 Task: Create a repository and explore your repository's code contributors.
Action: Mouse moved to (1375, 94)
Screenshot: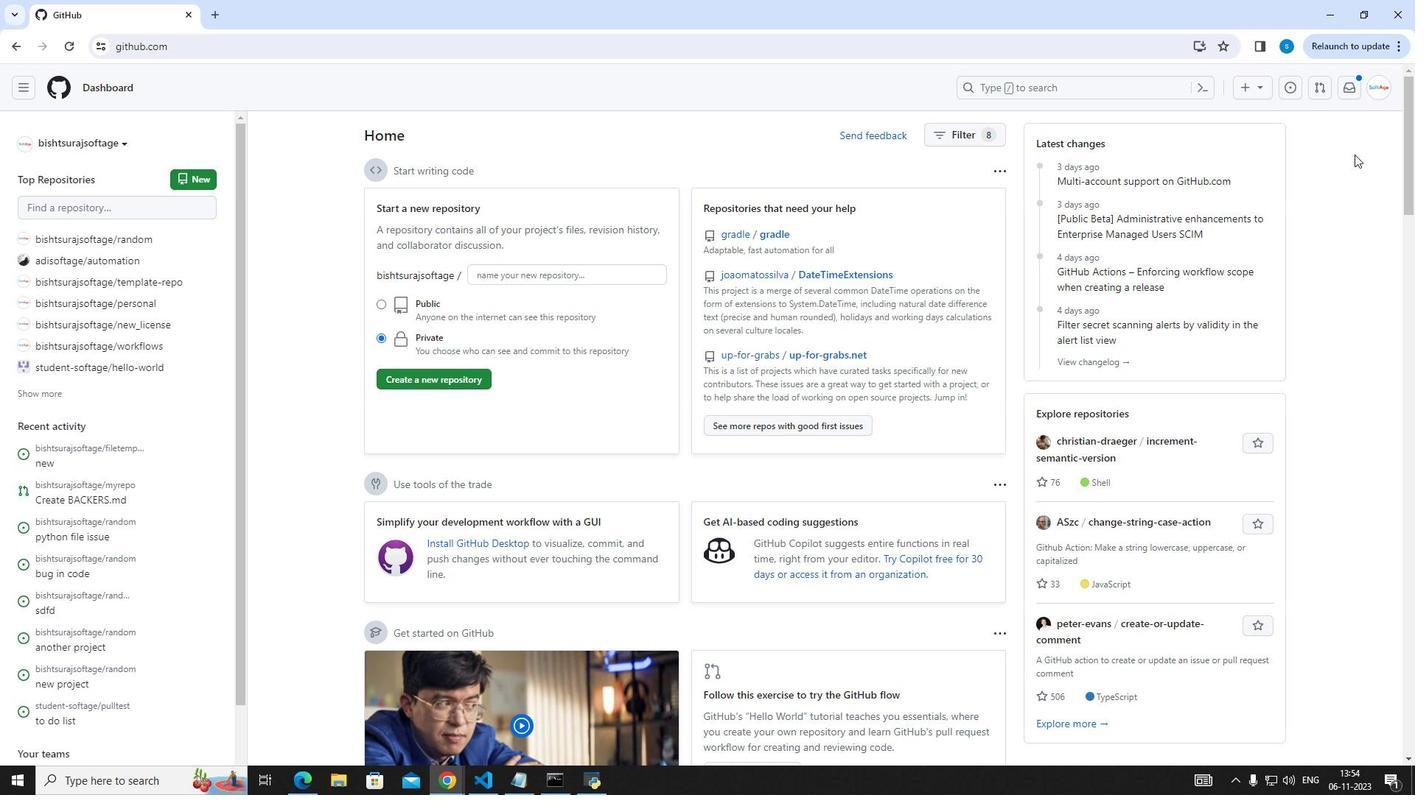 
Action: Mouse pressed left at (1375, 94)
Screenshot: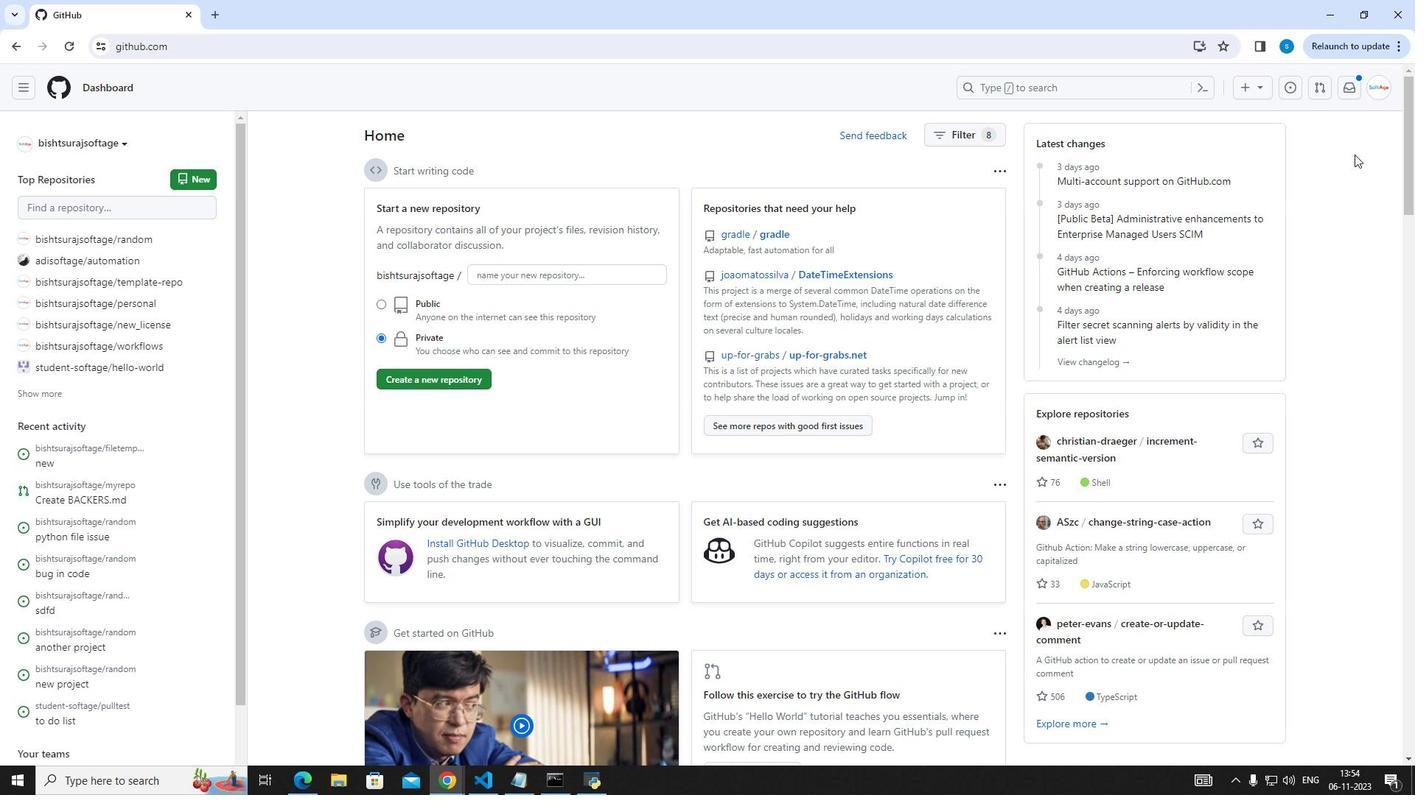 
Action: Mouse moved to (1286, 214)
Screenshot: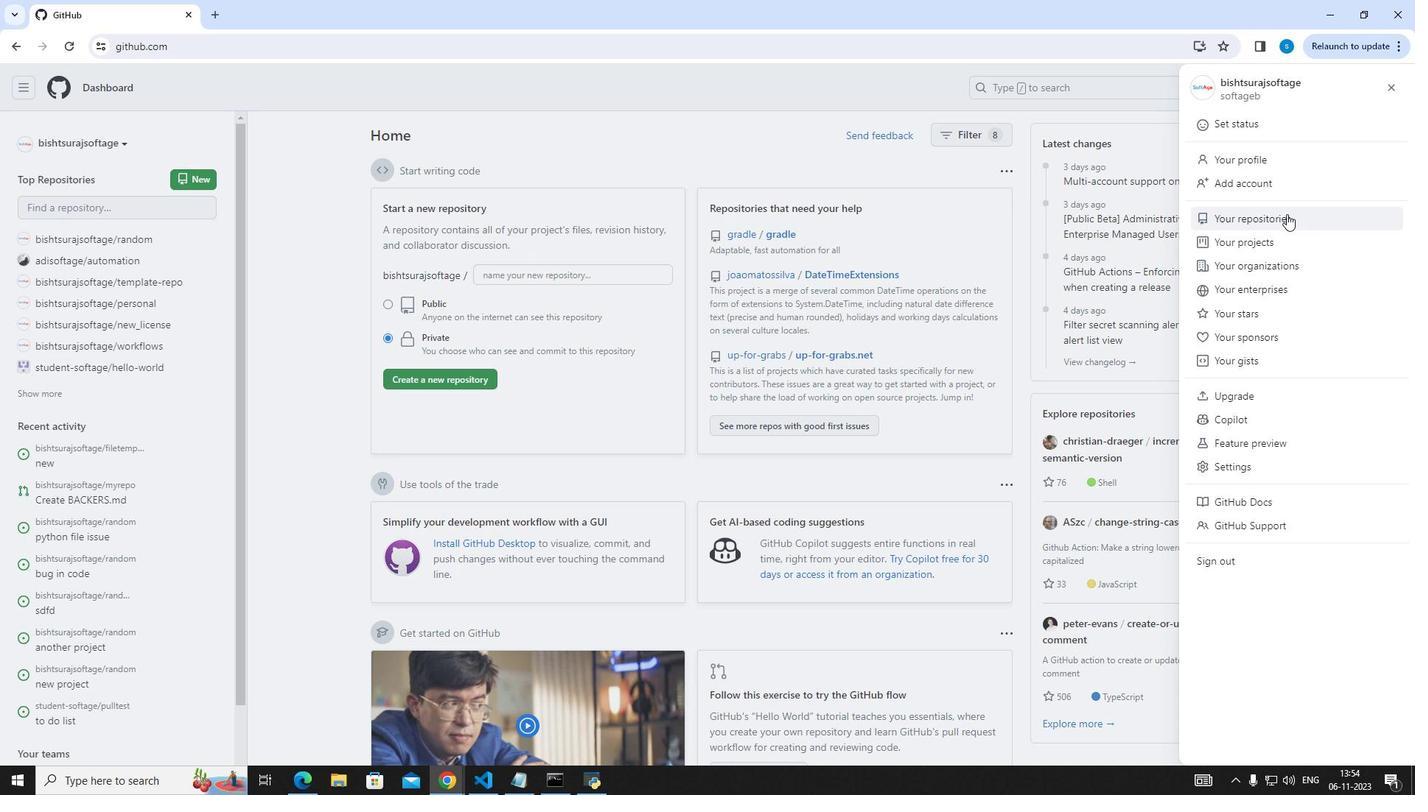 
Action: Mouse pressed left at (1286, 214)
Screenshot: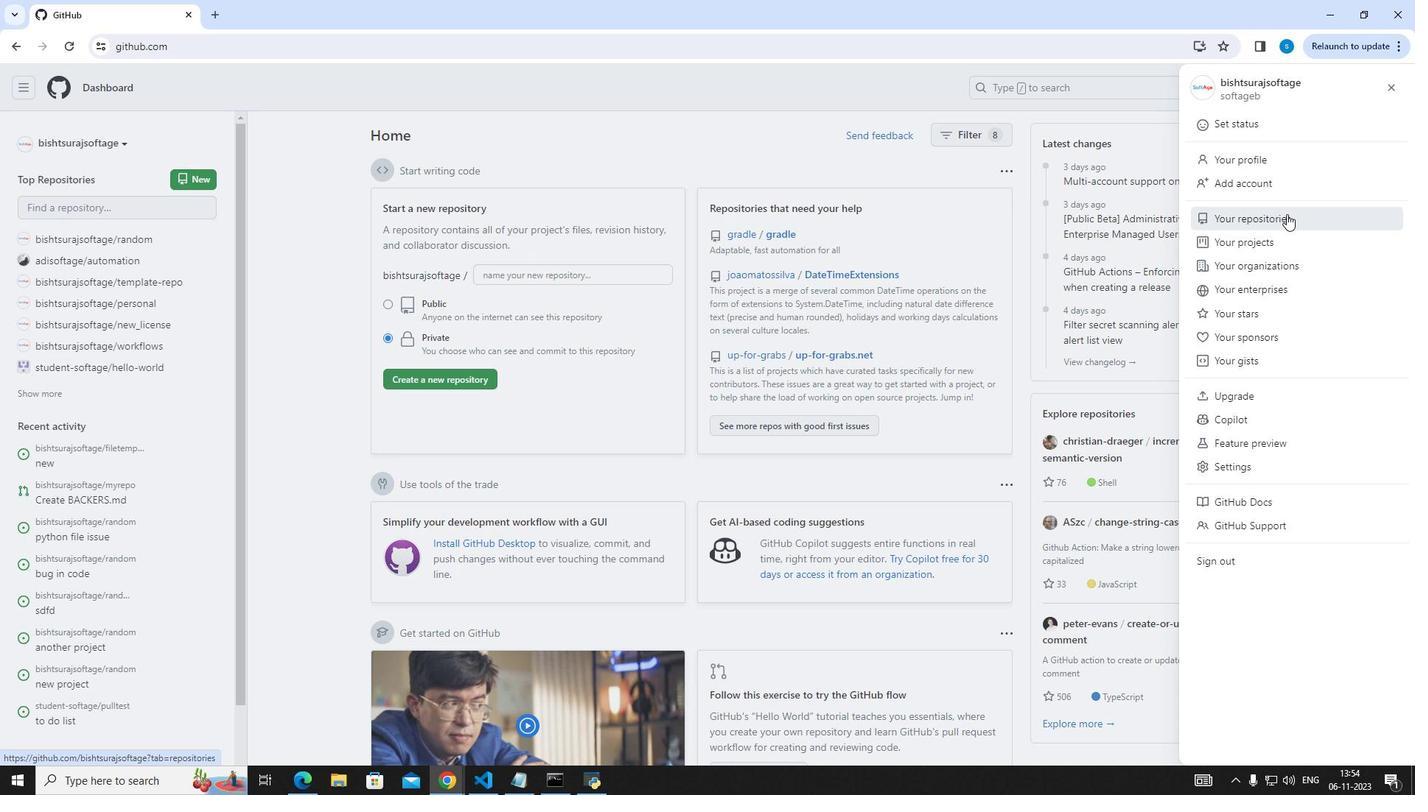 
Action: Mouse moved to (1121, 171)
Screenshot: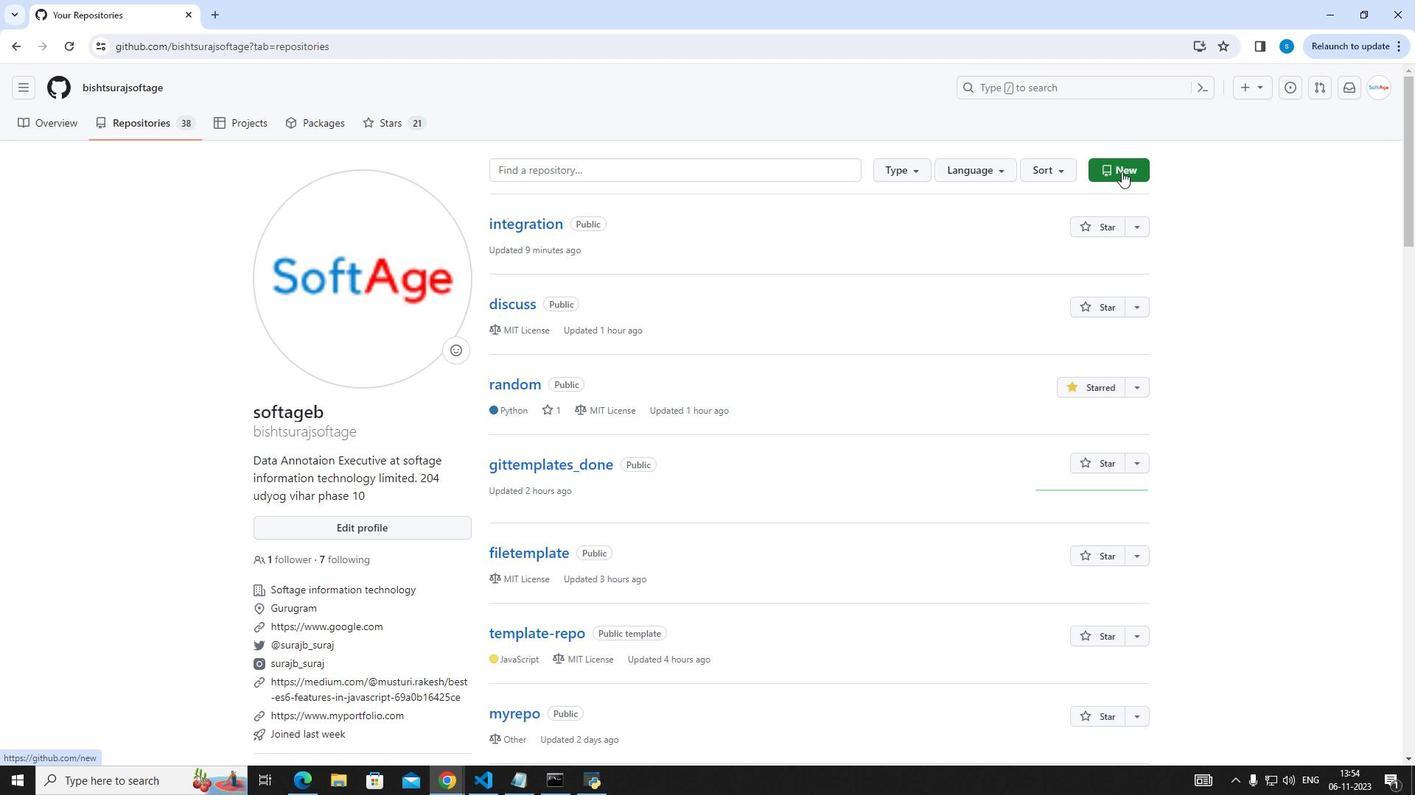 
Action: Mouse pressed left at (1121, 171)
Screenshot: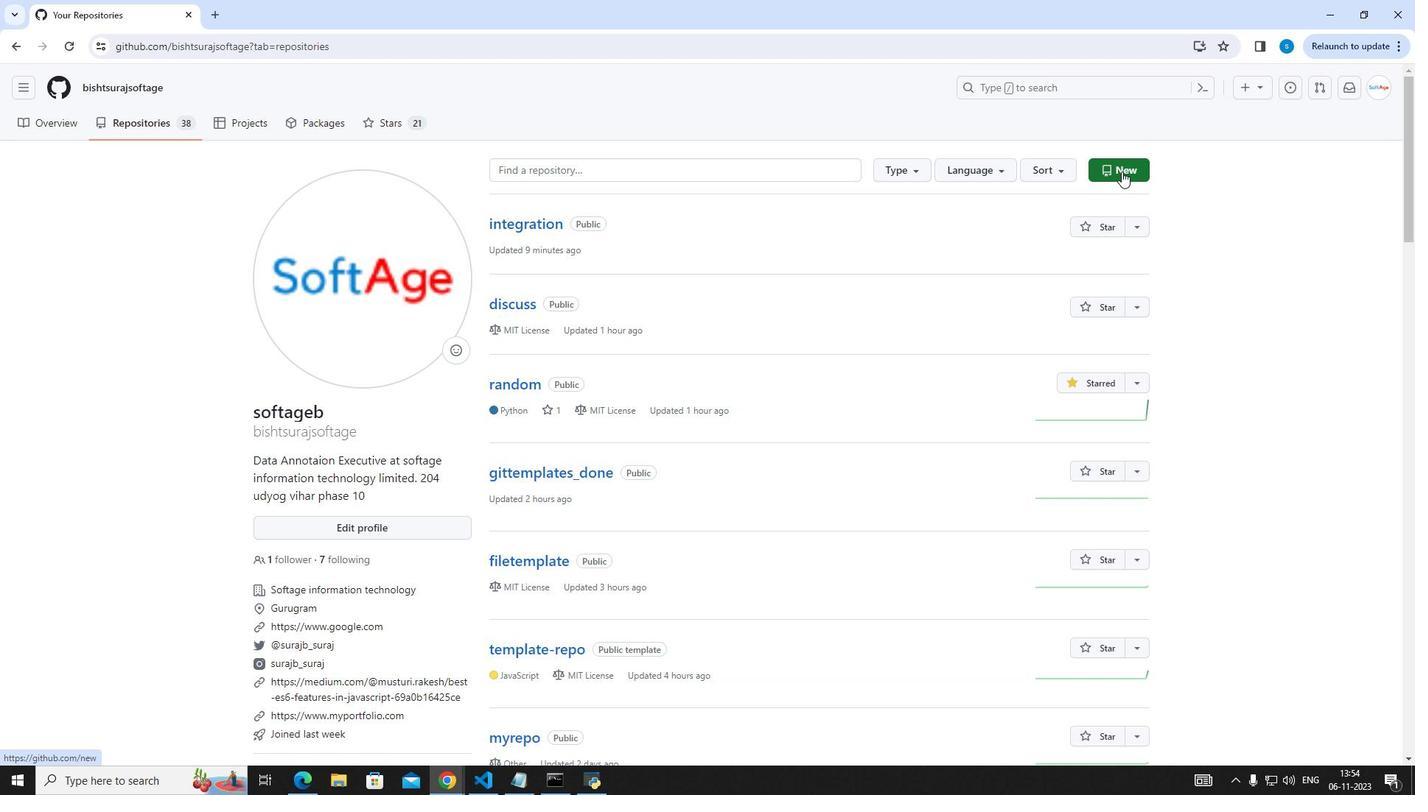 
Action: Mouse moved to (515, 367)
Screenshot: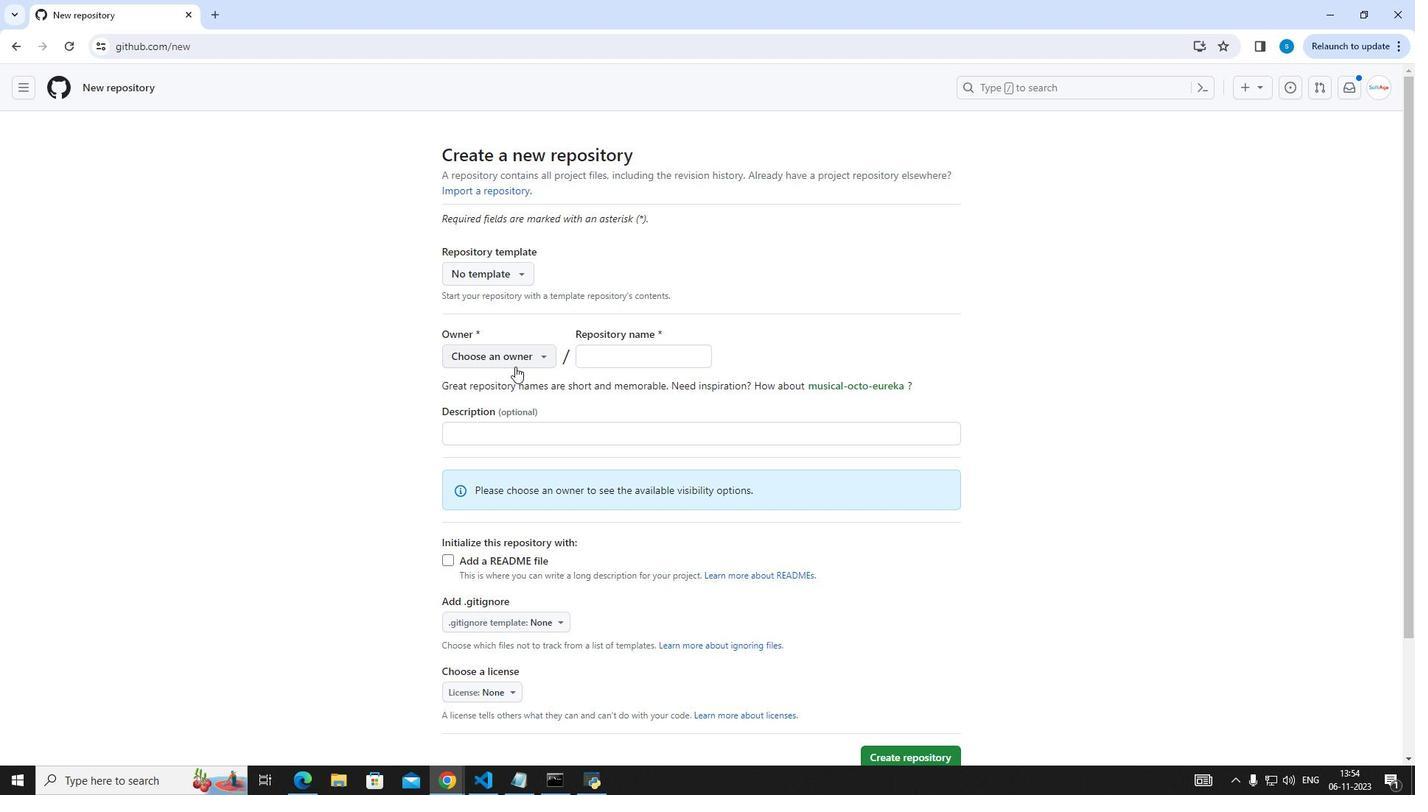 
Action: Mouse pressed left at (515, 367)
Screenshot: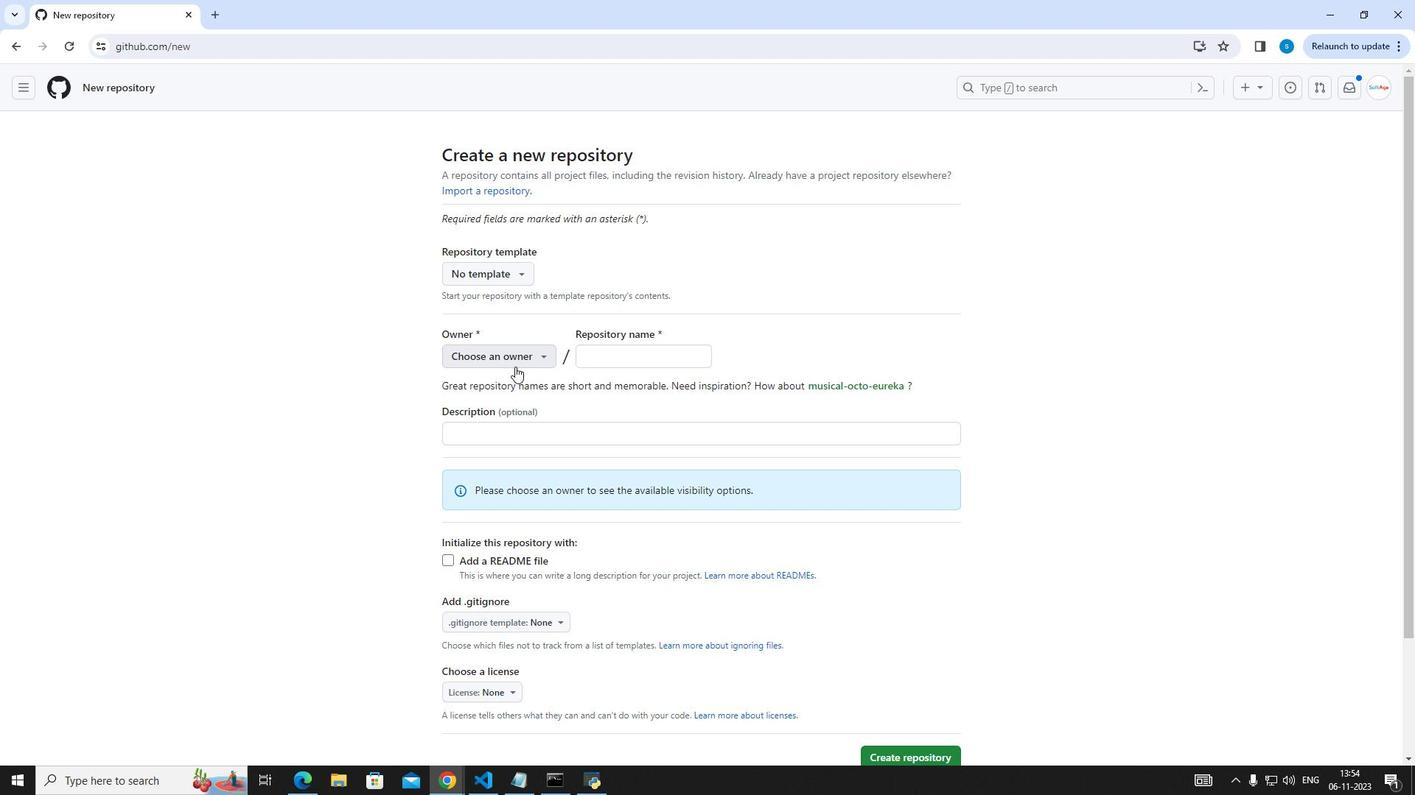 
Action: Mouse moved to (512, 418)
Screenshot: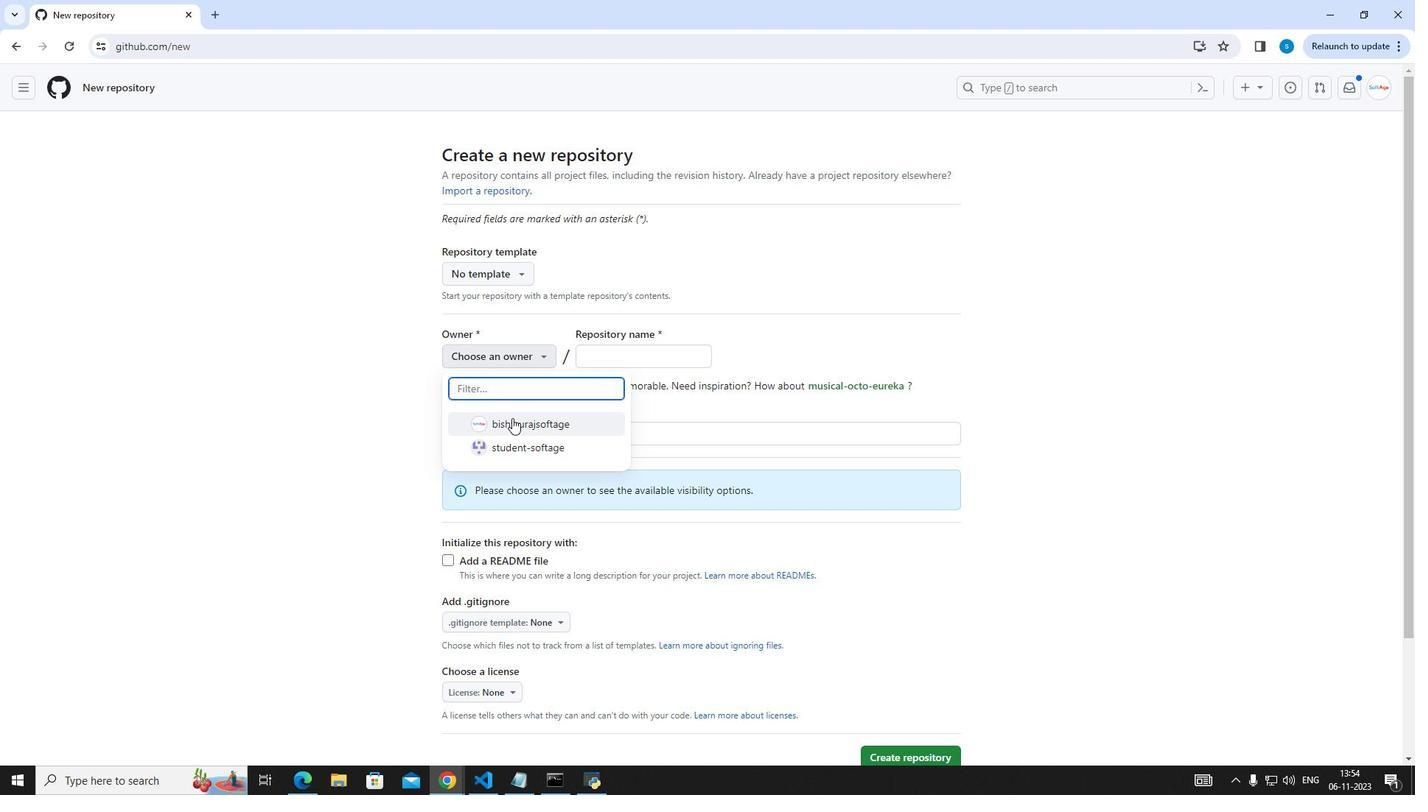 
Action: Mouse pressed left at (512, 418)
Screenshot: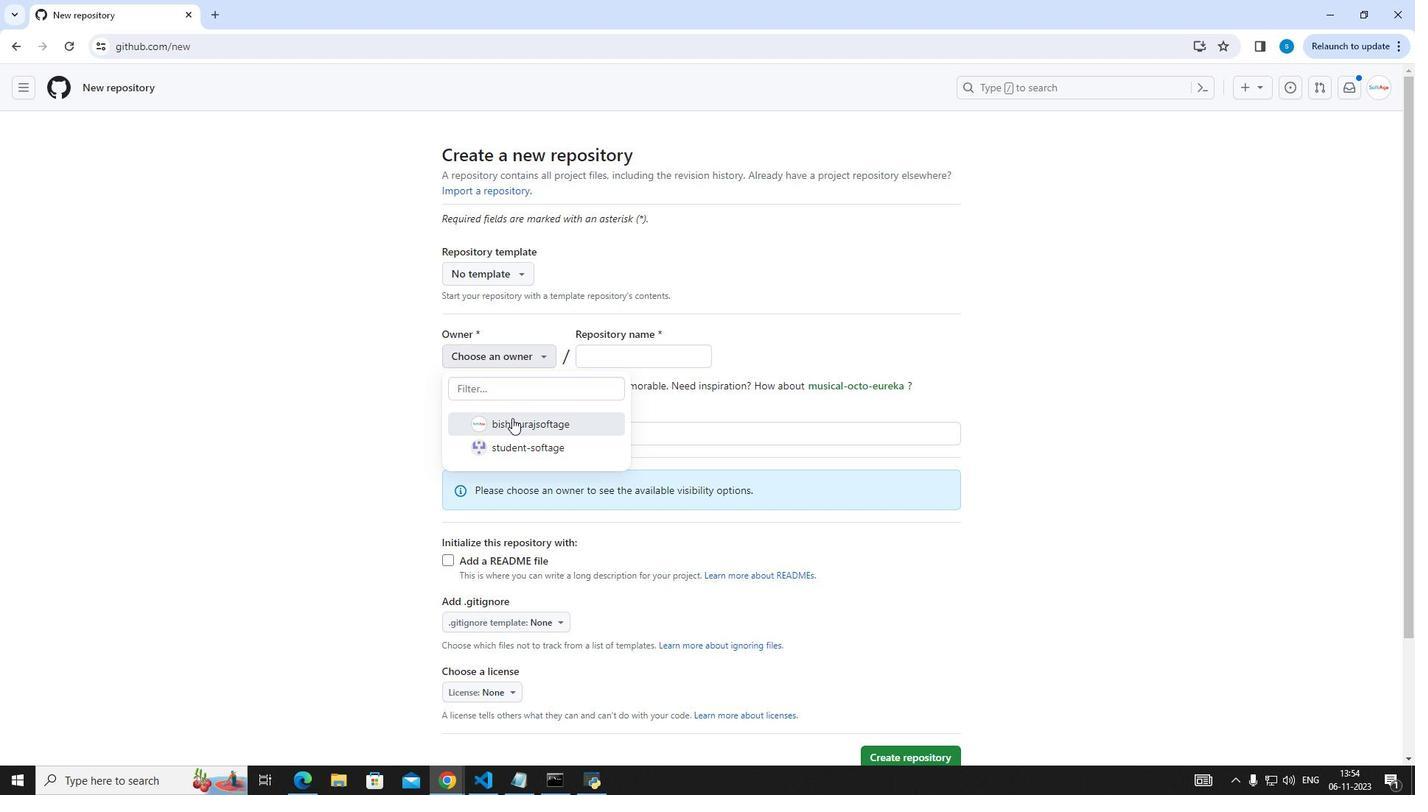 
Action: Mouse moved to (624, 364)
Screenshot: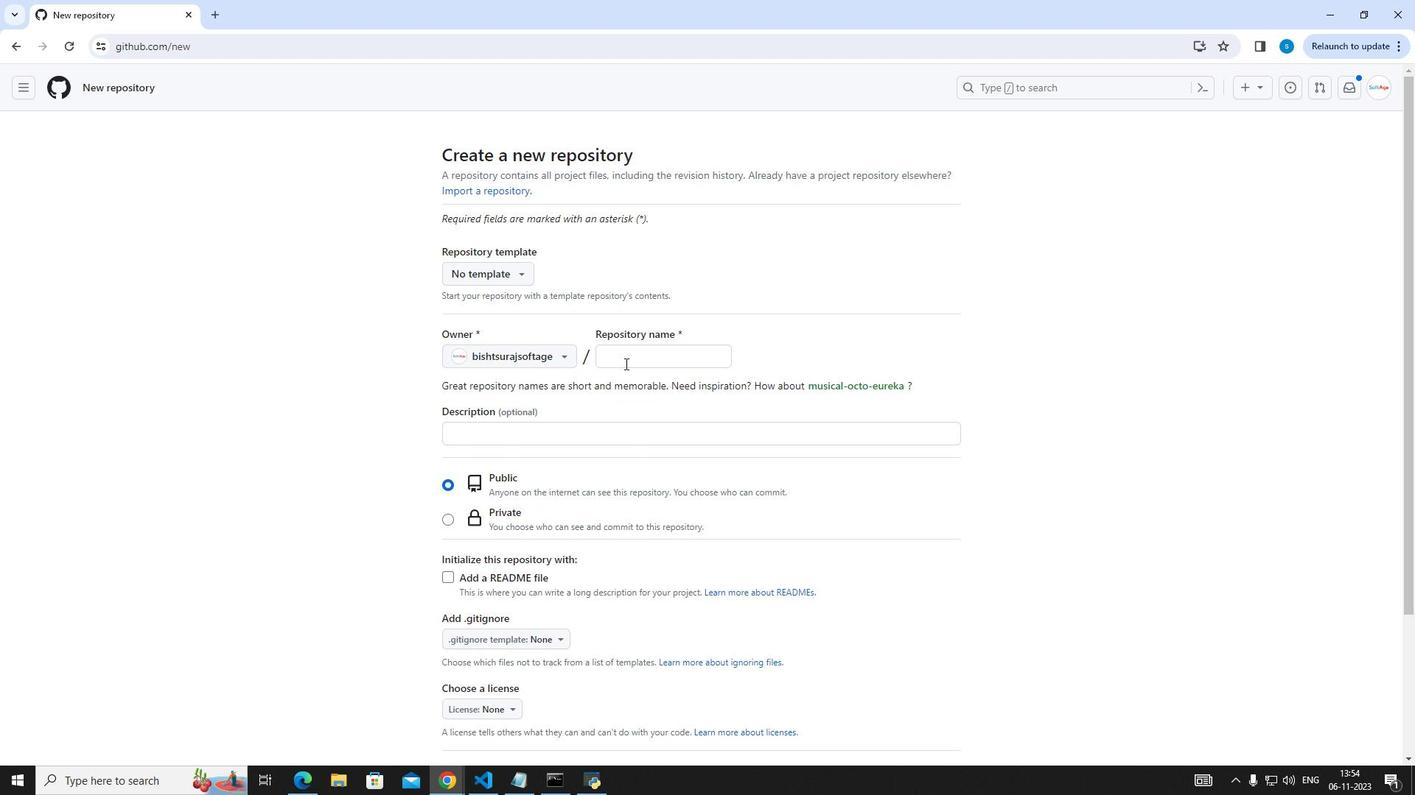 
Action: Mouse pressed left at (624, 364)
Screenshot: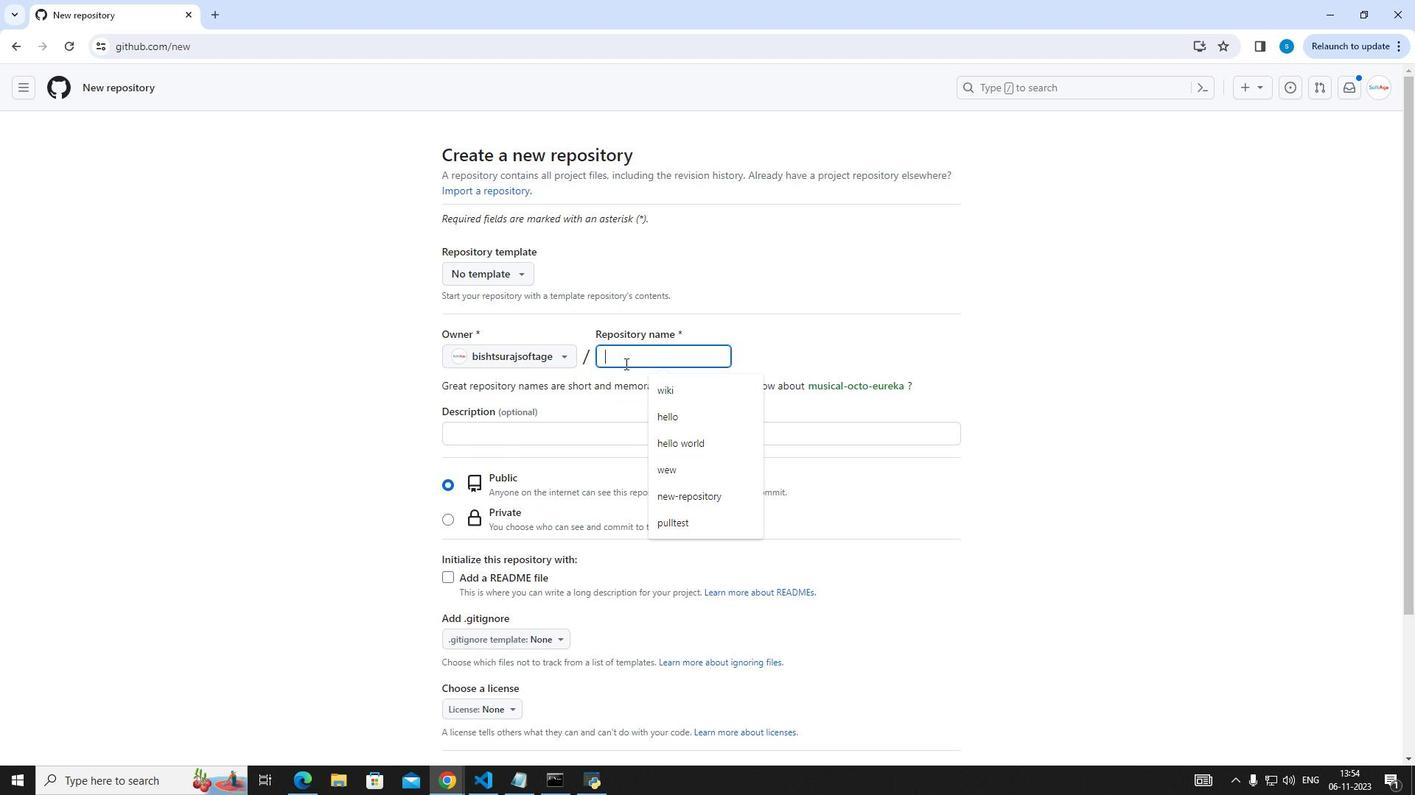 
Action: Key pressed check
Screenshot: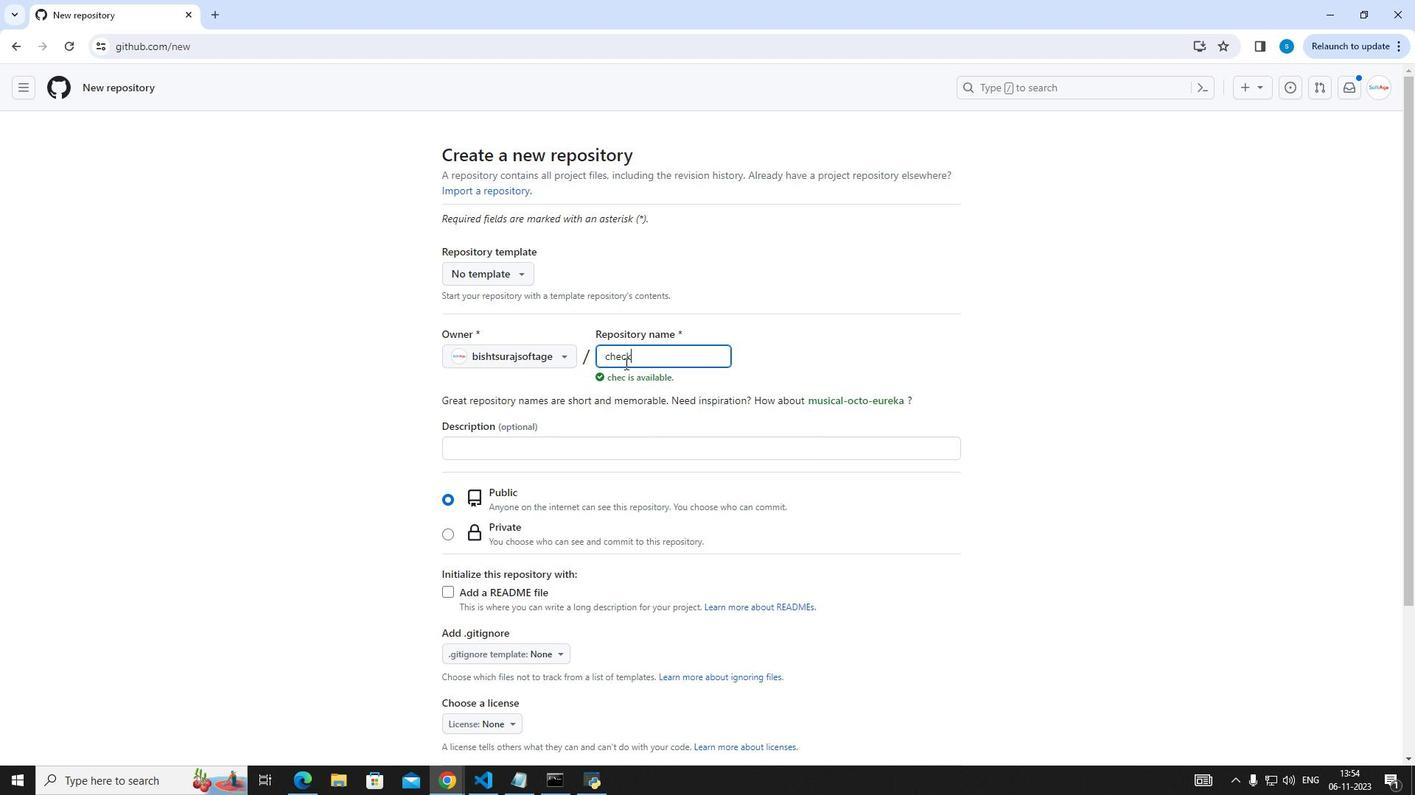 
Action: Mouse moved to (534, 637)
Screenshot: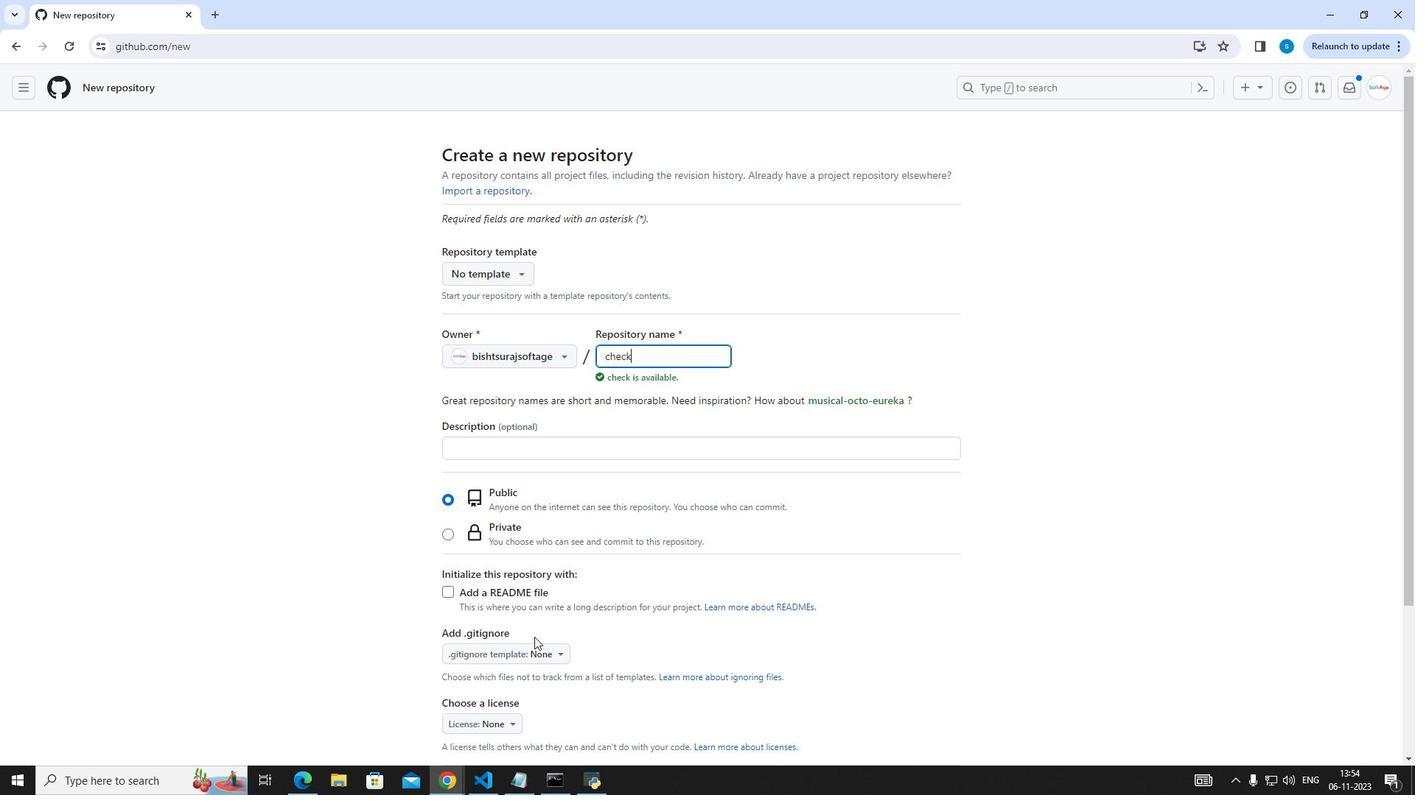 
Action: Mouse scrolled (534, 636) with delta (0, 0)
Screenshot: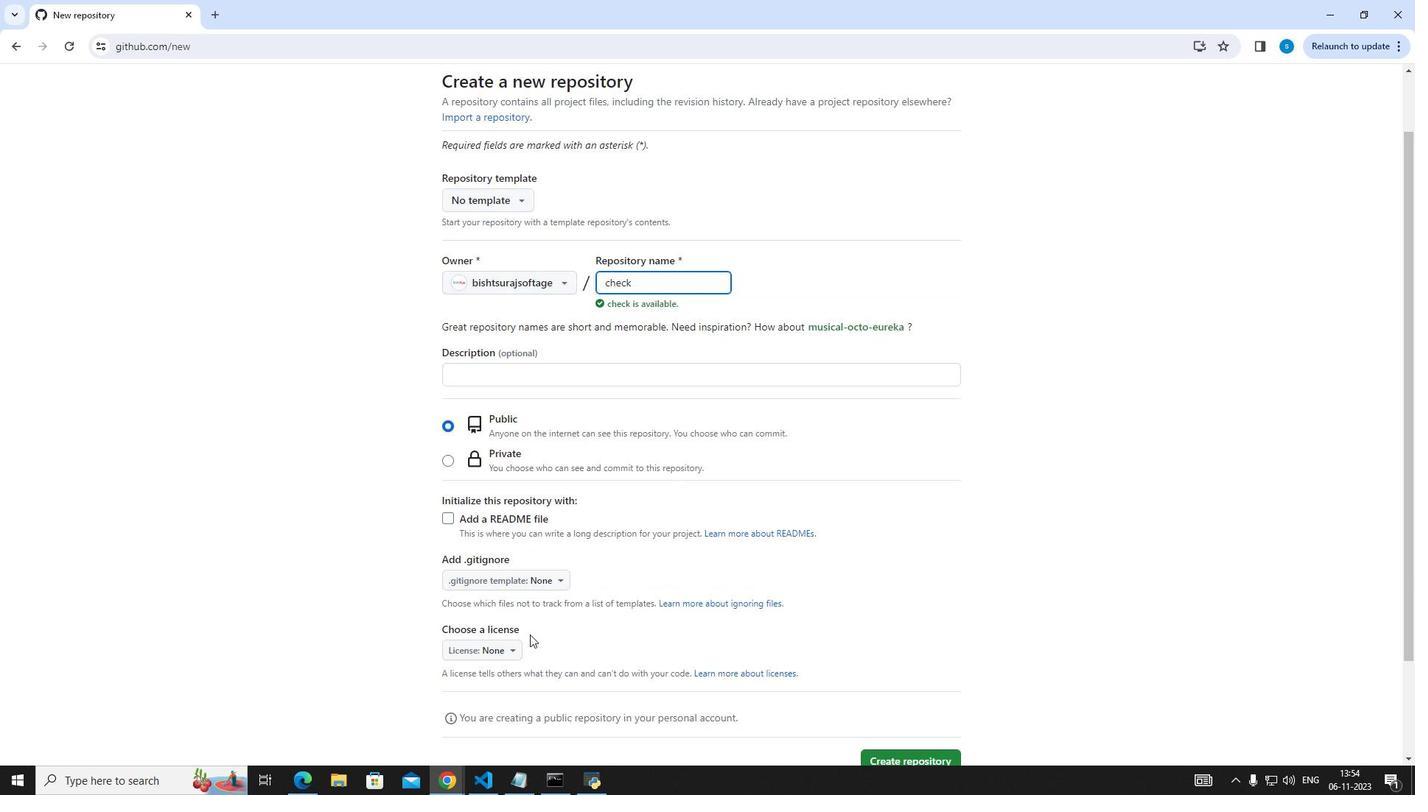 
Action: Mouse scrolled (534, 636) with delta (0, 0)
Screenshot: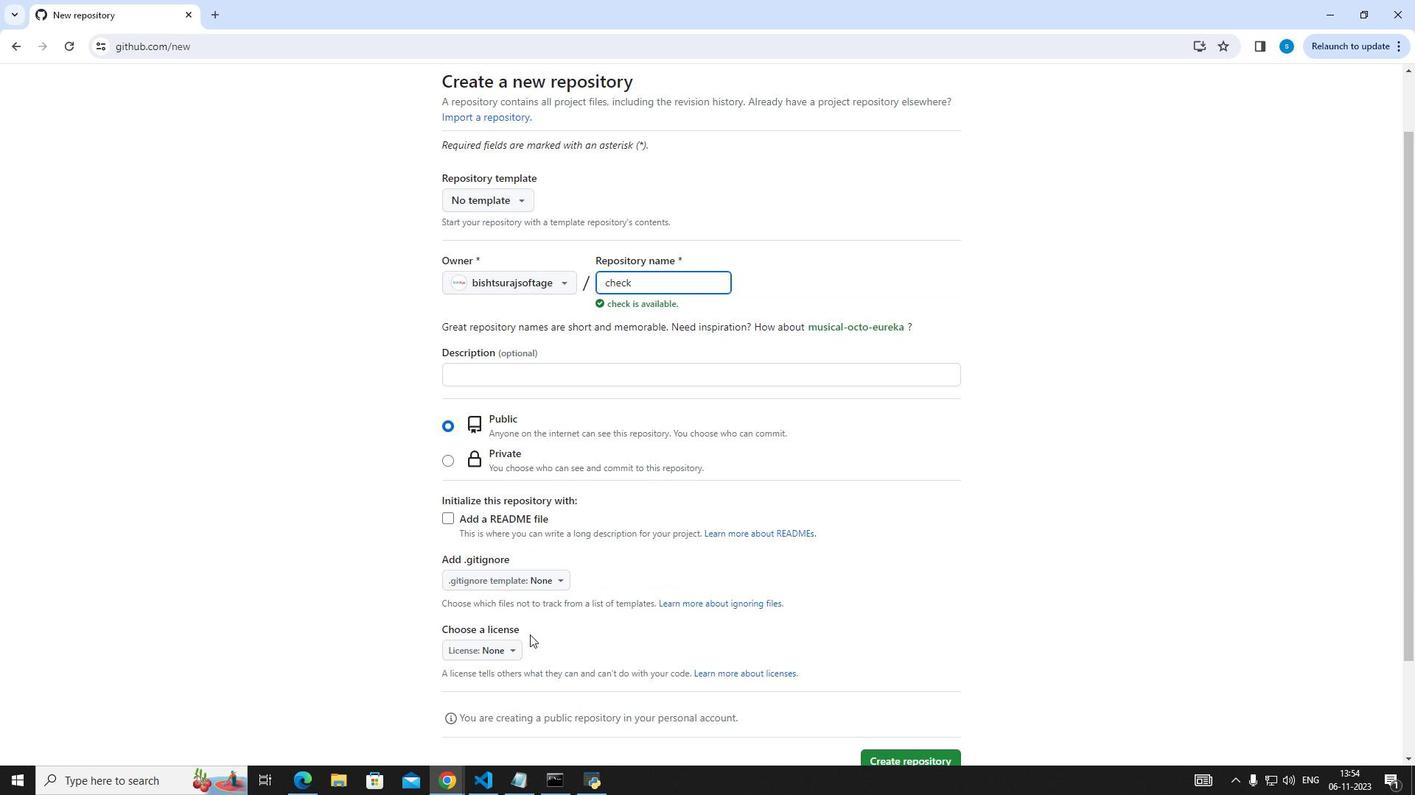 
Action: Mouse moved to (455, 439)
Screenshot: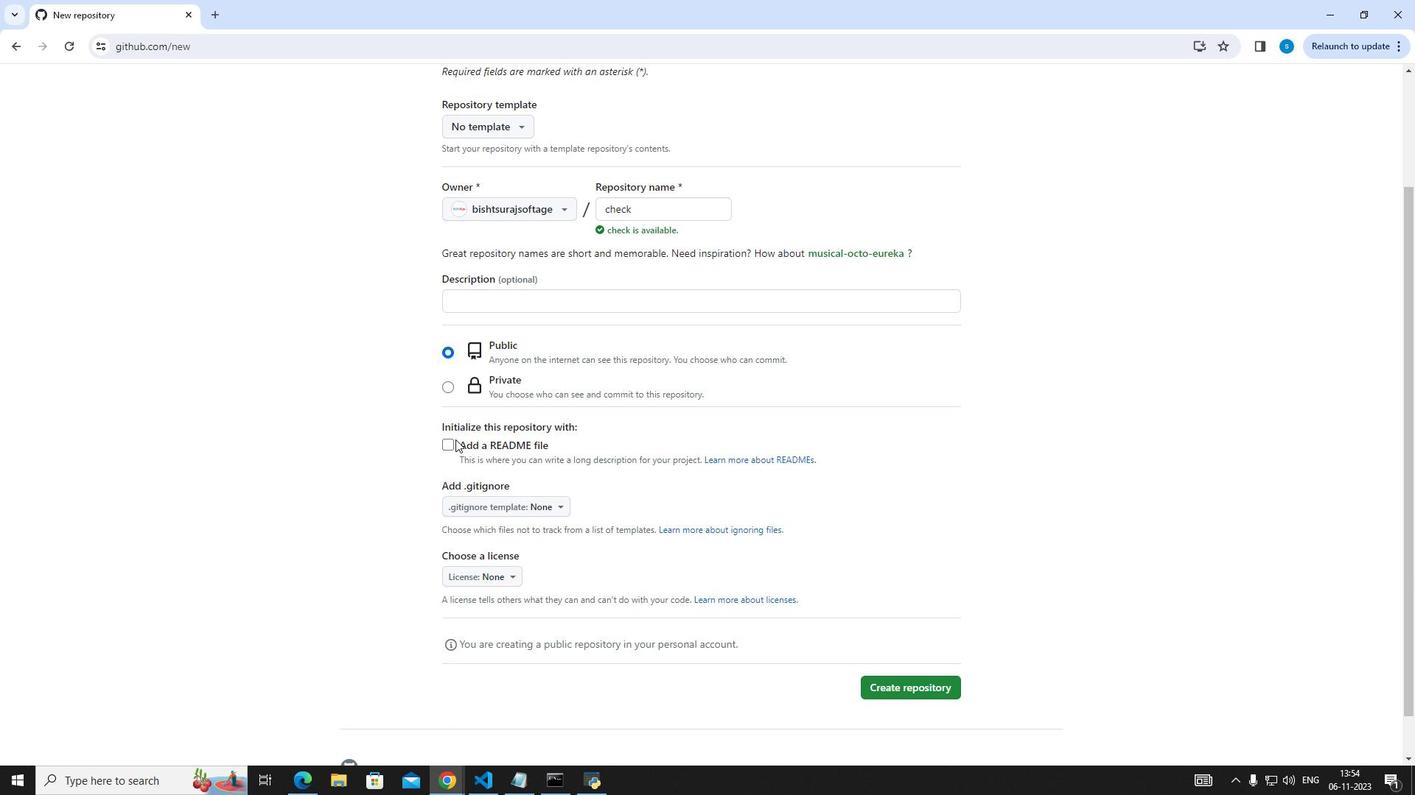 
Action: Mouse pressed left at (455, 439)
Screenshot: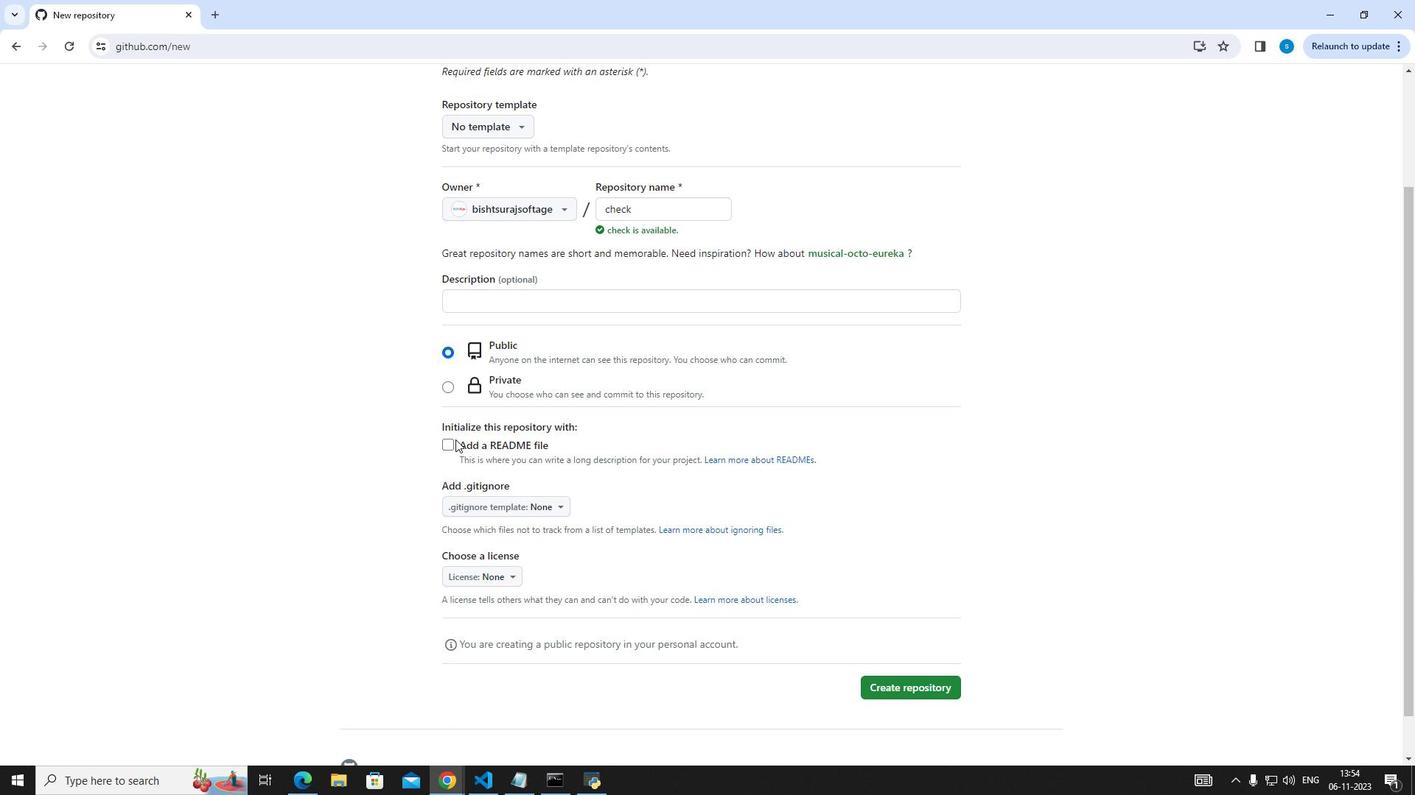 
Action: Mouse moved to (447, 446)
Screenshot: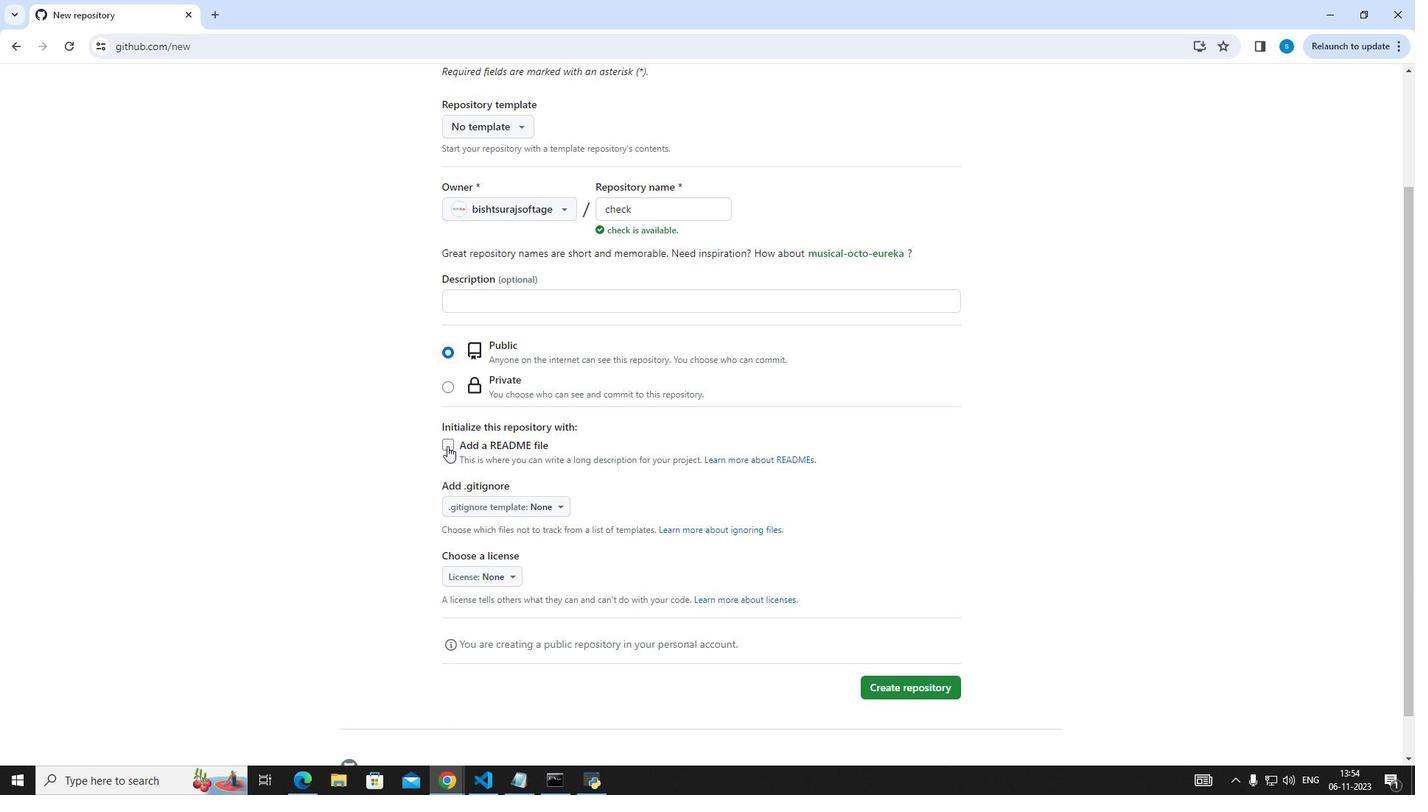 
Action: Mouse pressed left at (447, 446)
Screenshot: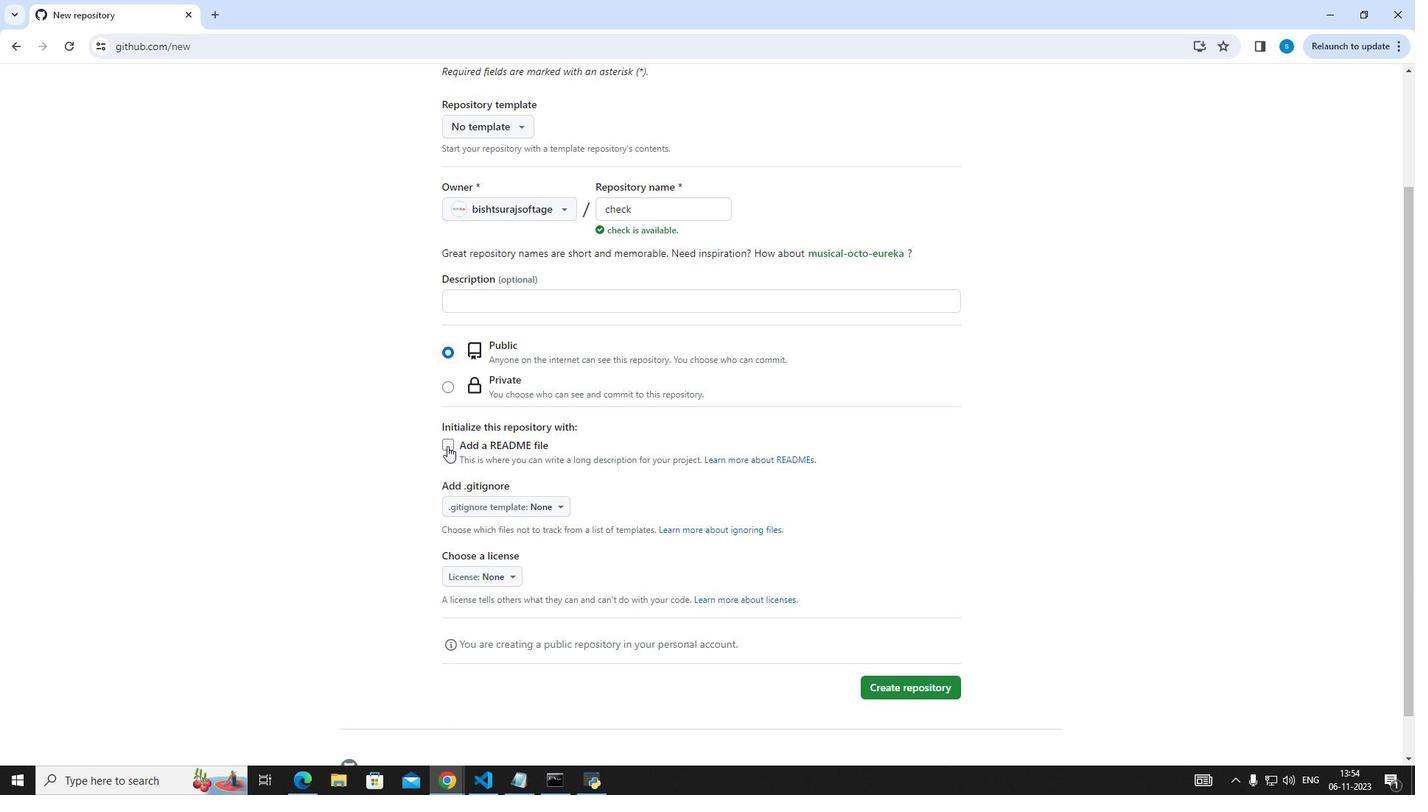 
Action: Mouse moved to (459, 565)
Screenshot: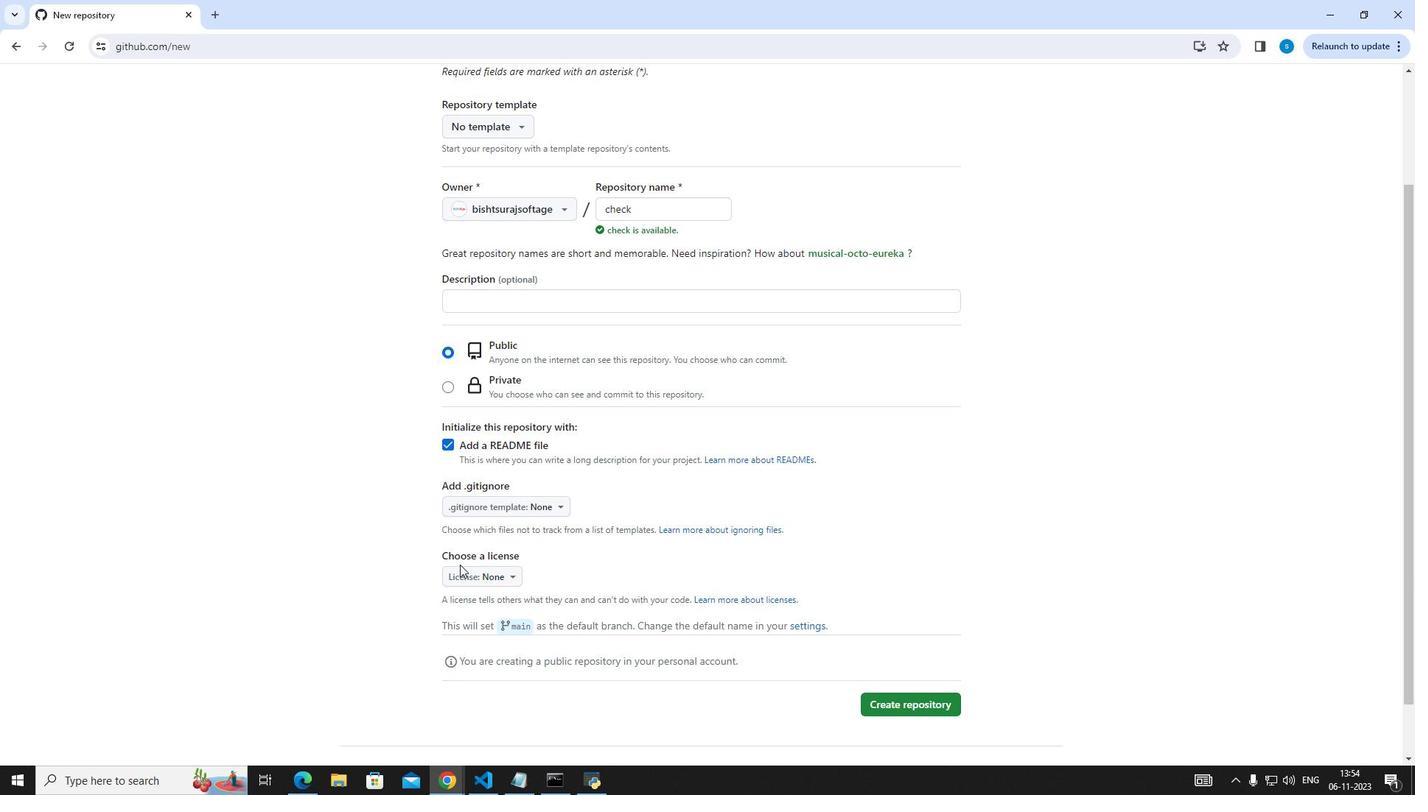 
Action: Mouse pressed left at (459, 565)
Screenshot: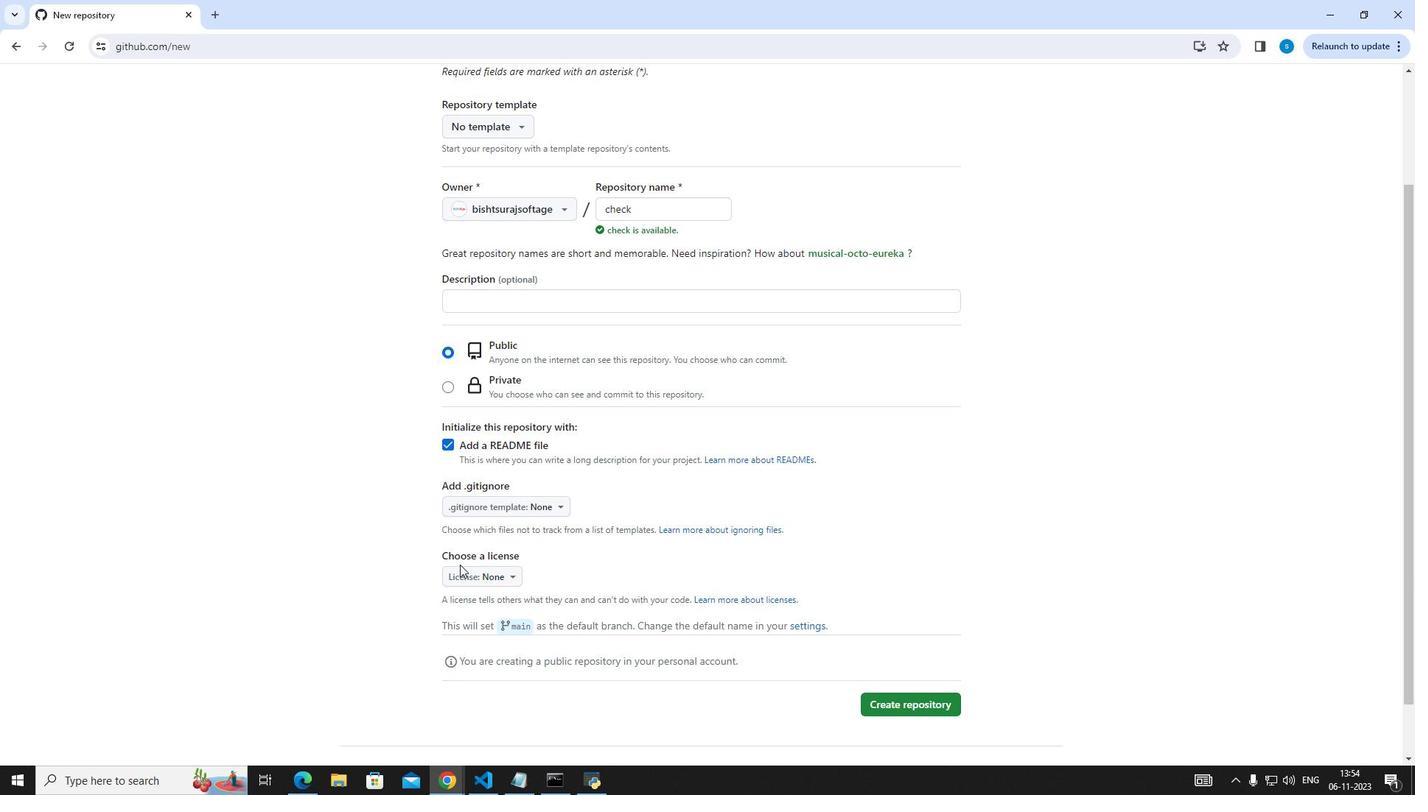
Action: Mouse moved to (463, 573)
Screenshot: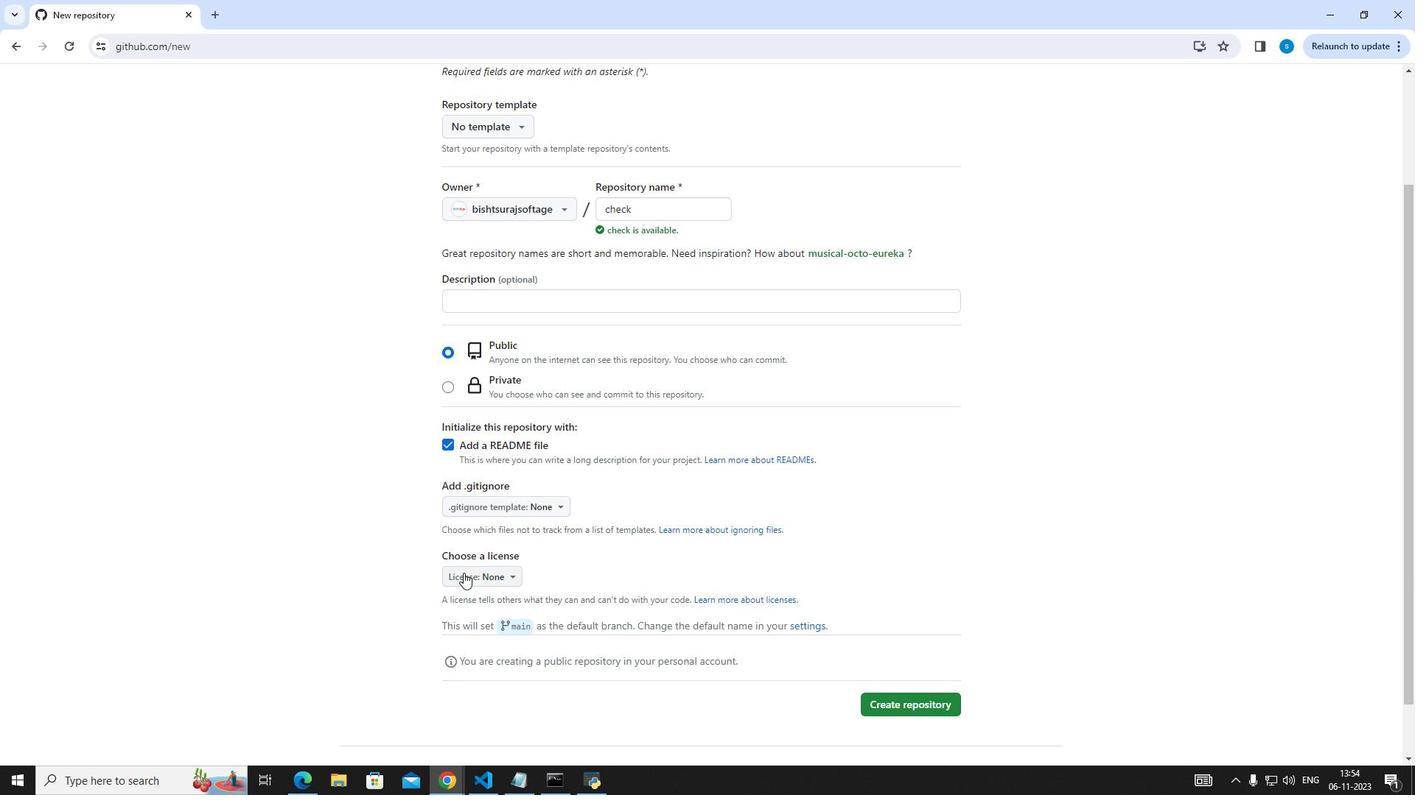 
Action: Mouse pressed left at (463, 573)
Screenshot: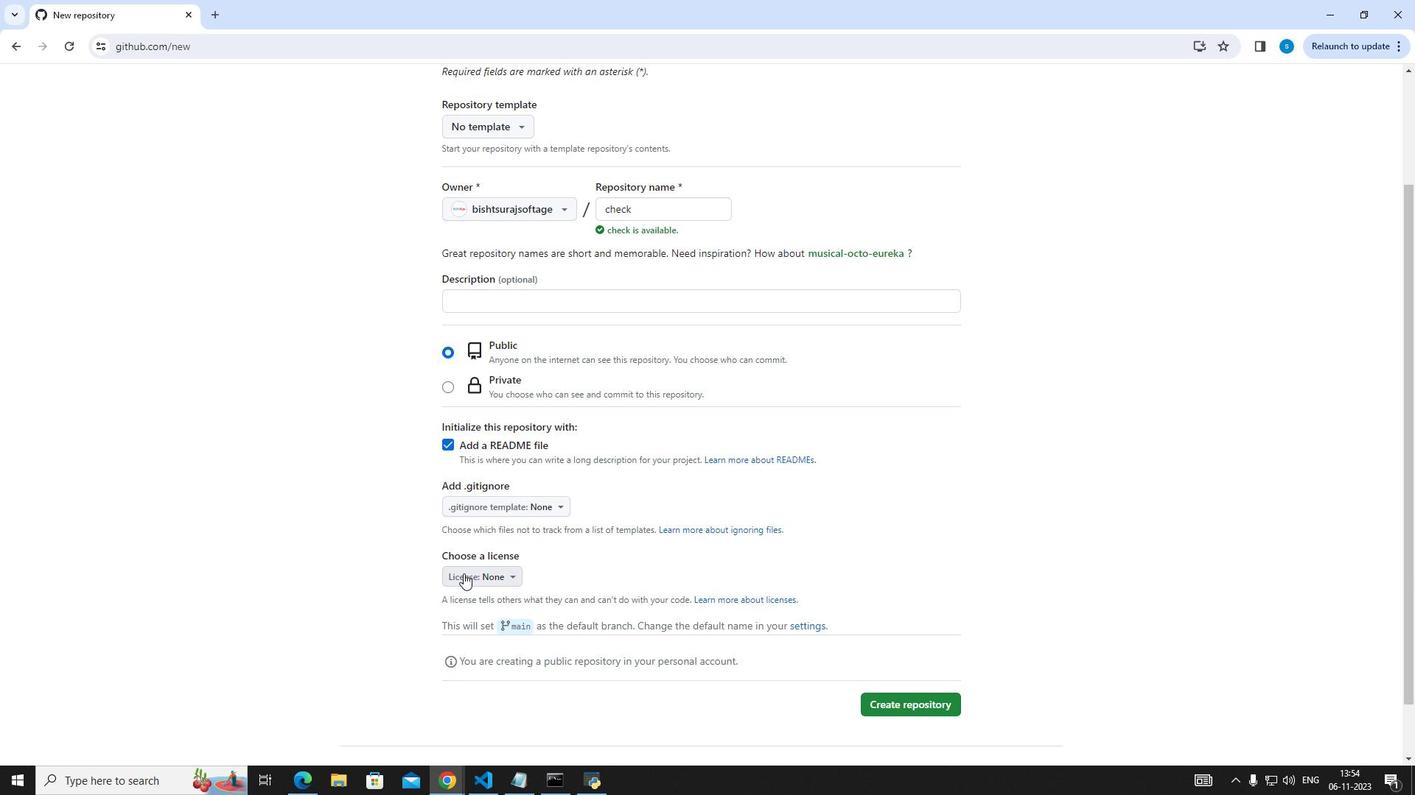 
Action: Mouse moved to (492, 381)
Screenshot: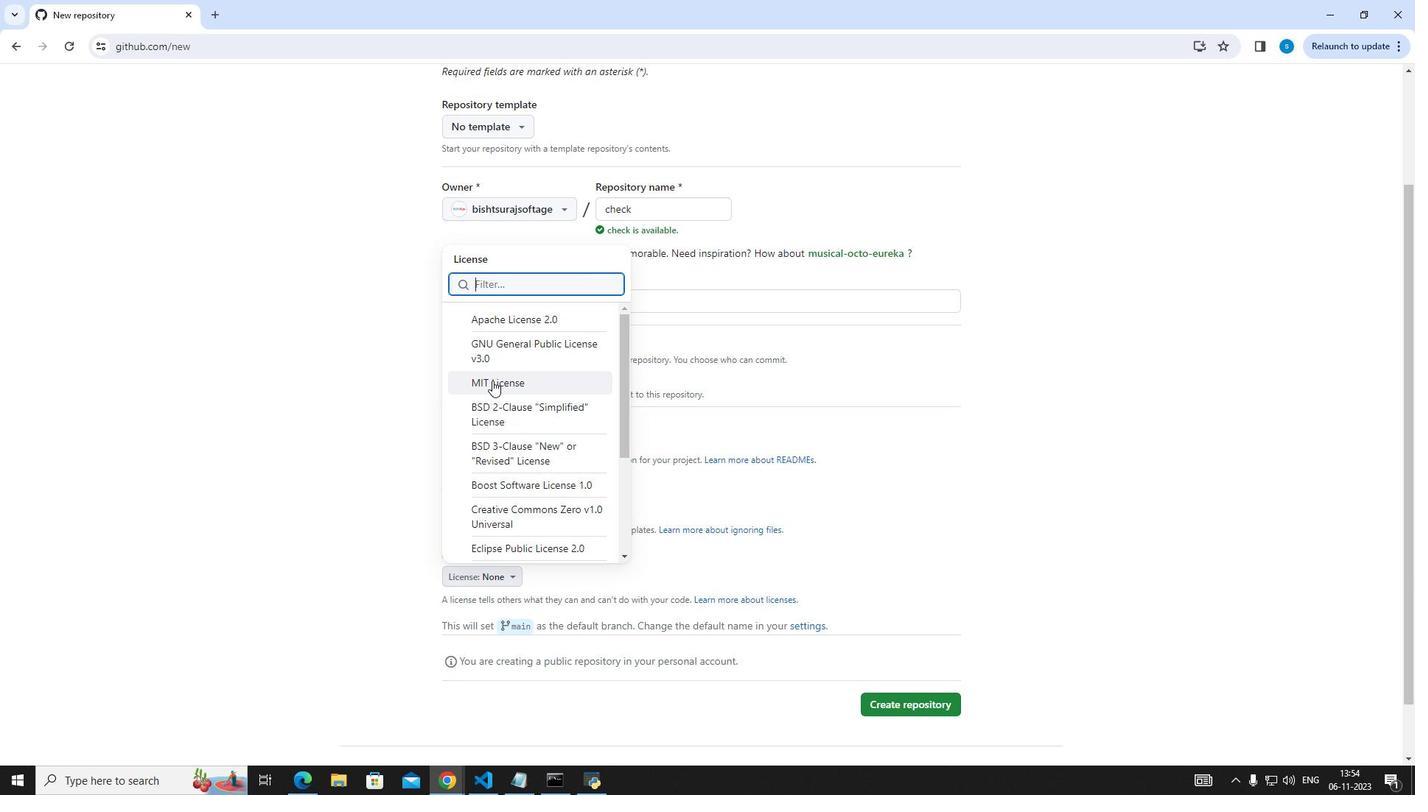 
Action: Mouse pressed left at (492, 381)
Screenshot: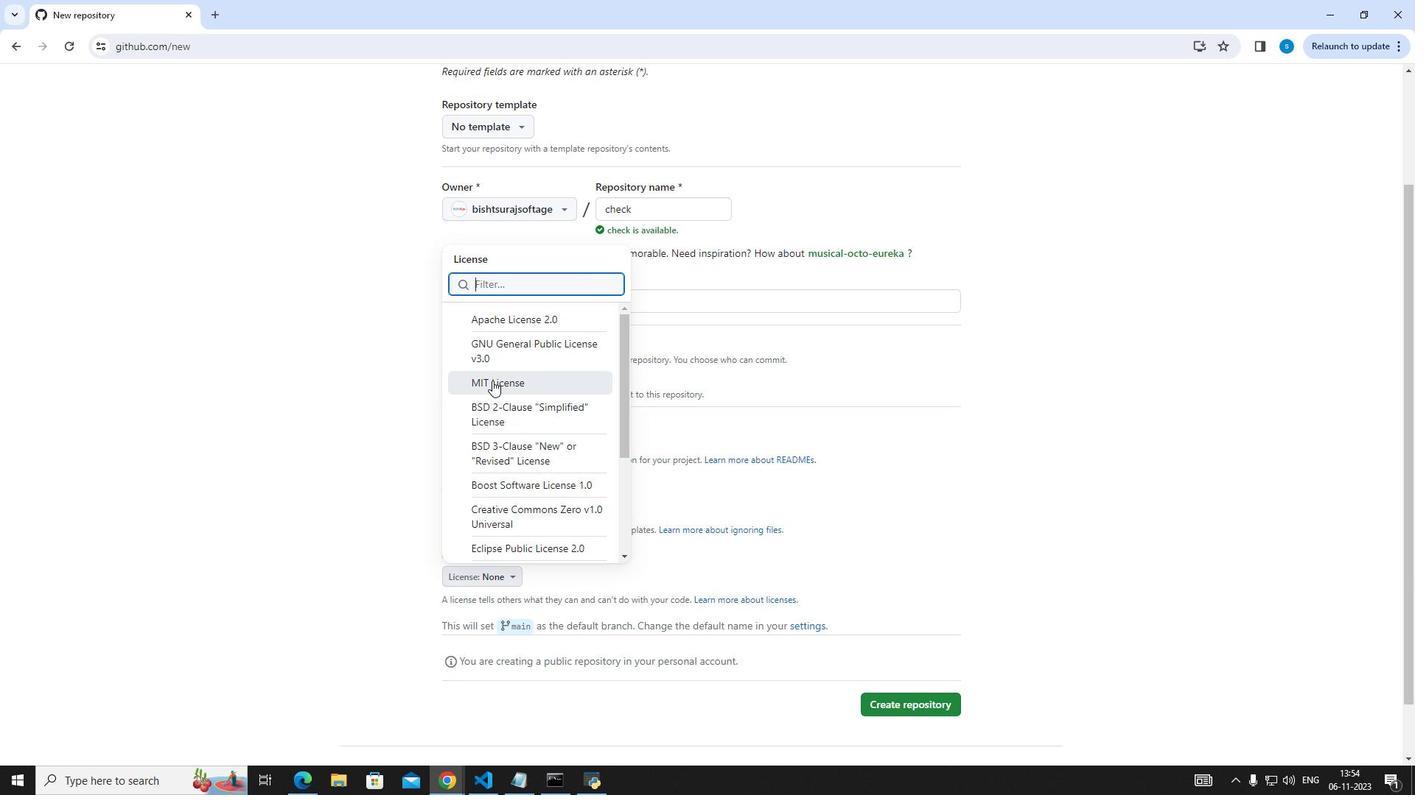
Action: Mouse moved to (892, 696)
Screenshot: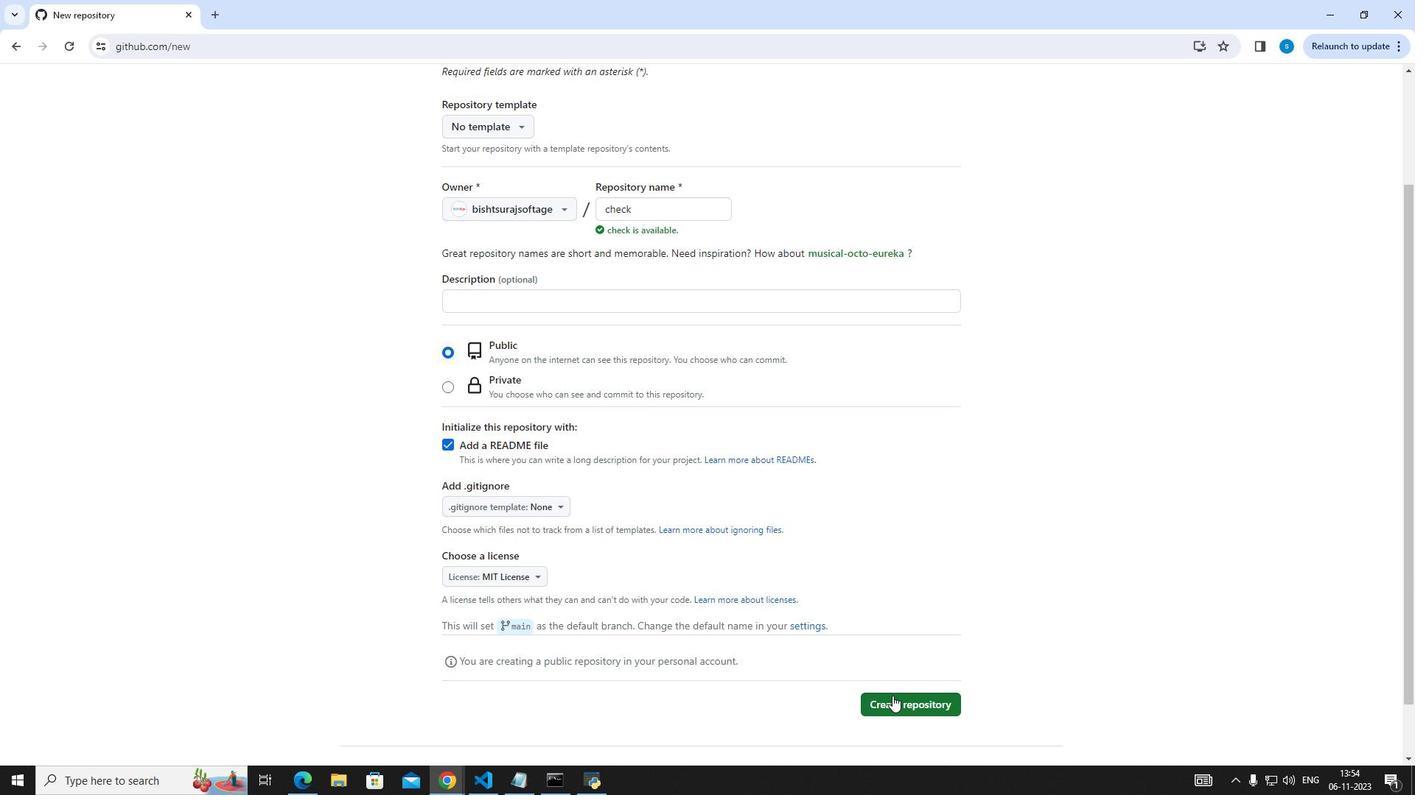 
Action: Mouse pressed left at (892, 696)
Screenshot: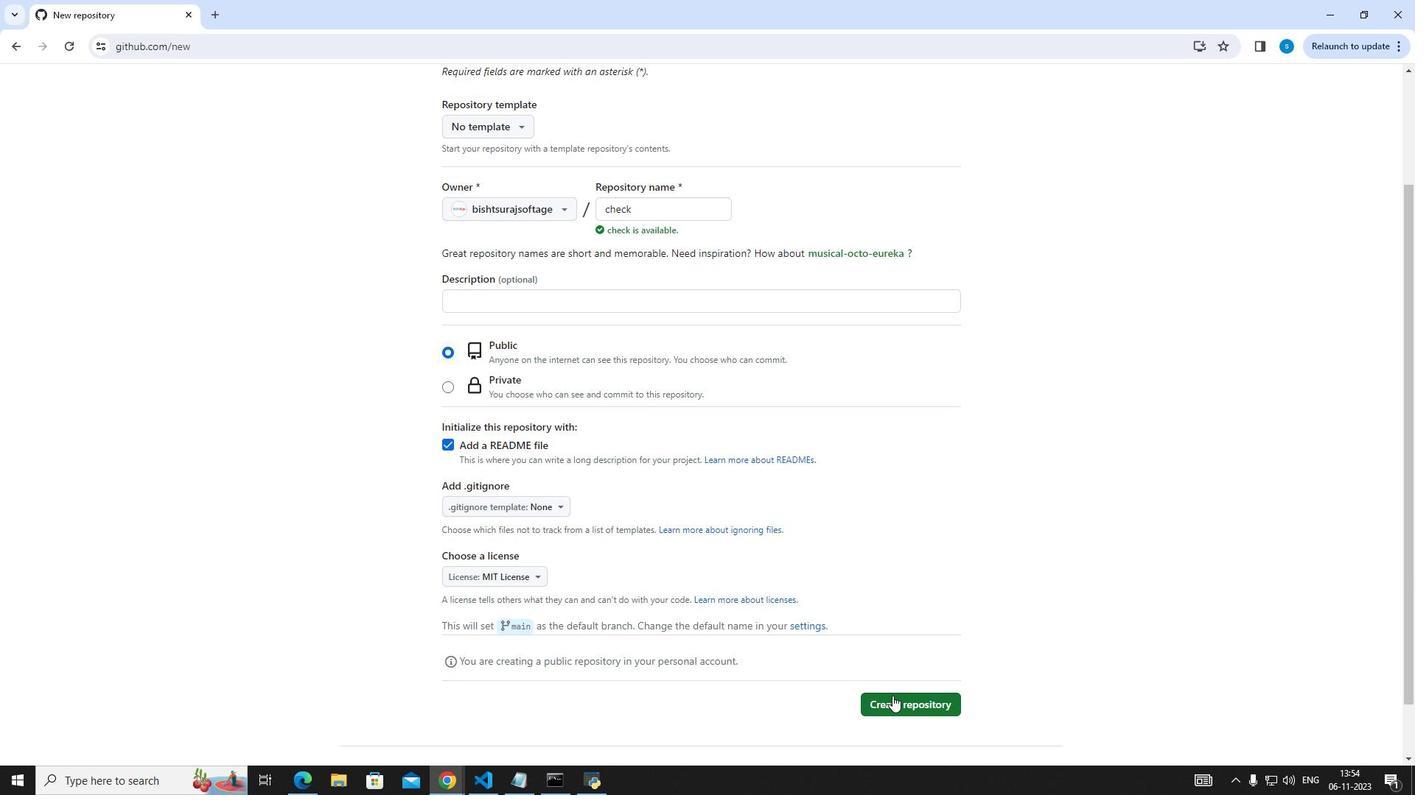 
Action: Mouse moved to (548, 128)
Screenshot: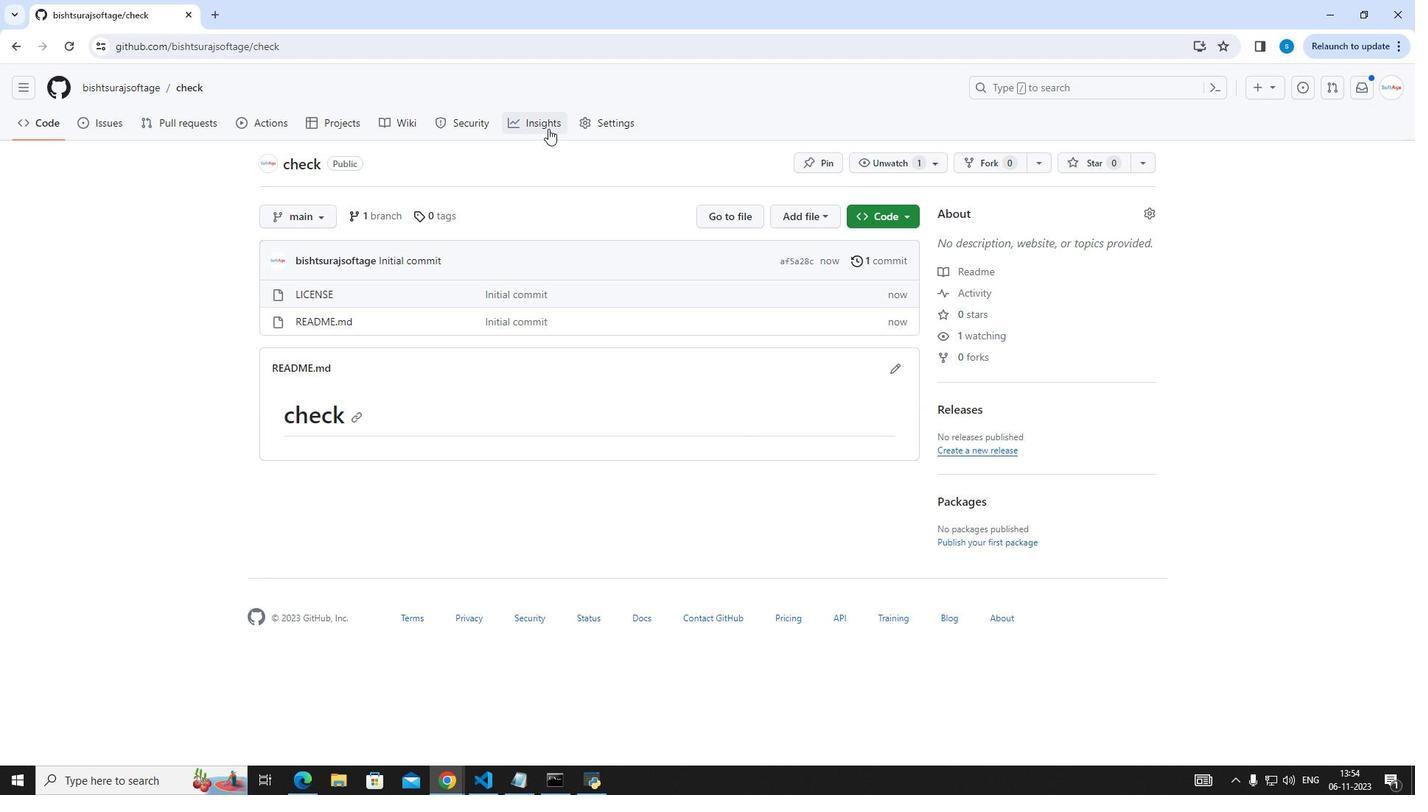 
Action: Mouse pressed left at (548, 128)
Screenshot: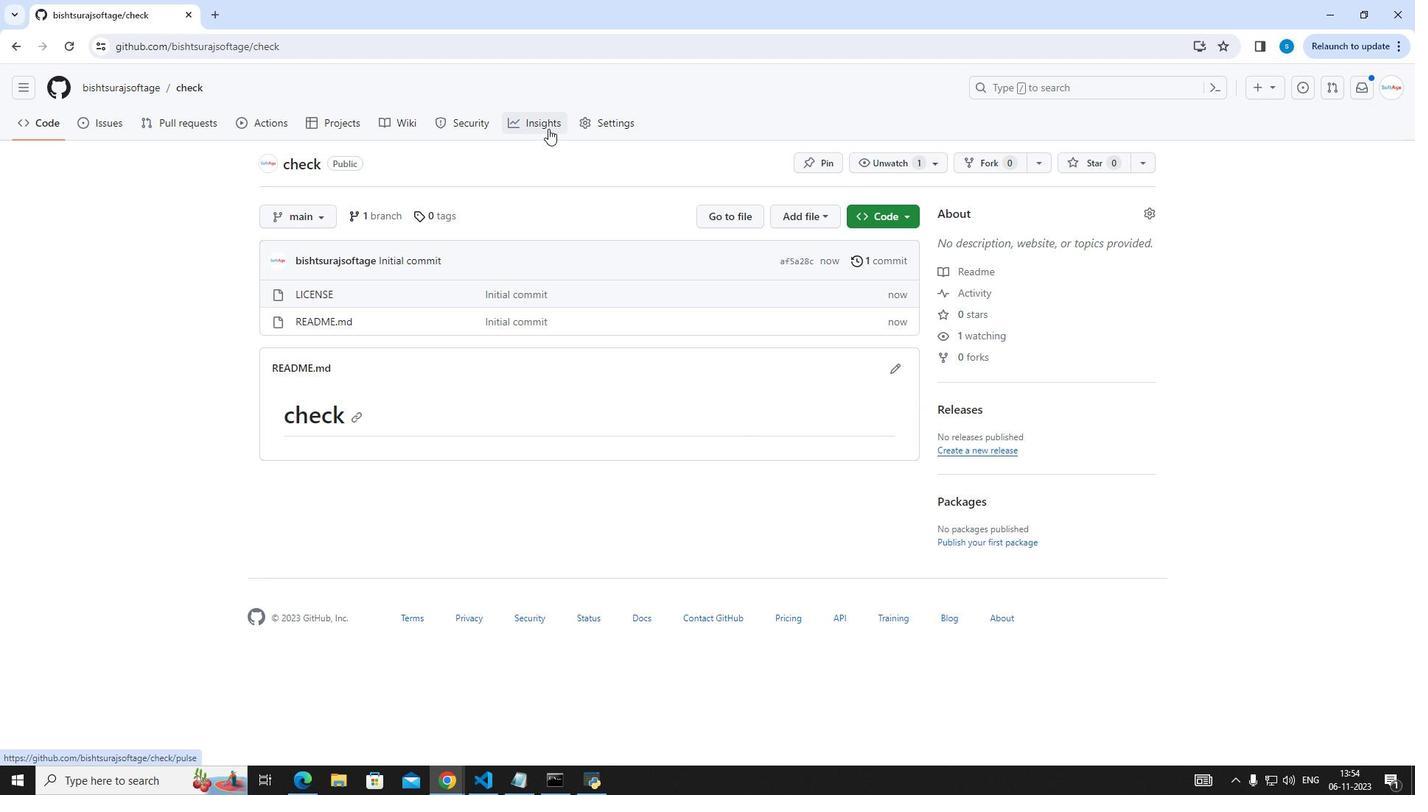 
Action: Mouse moved to (378, 210)
Screenshot: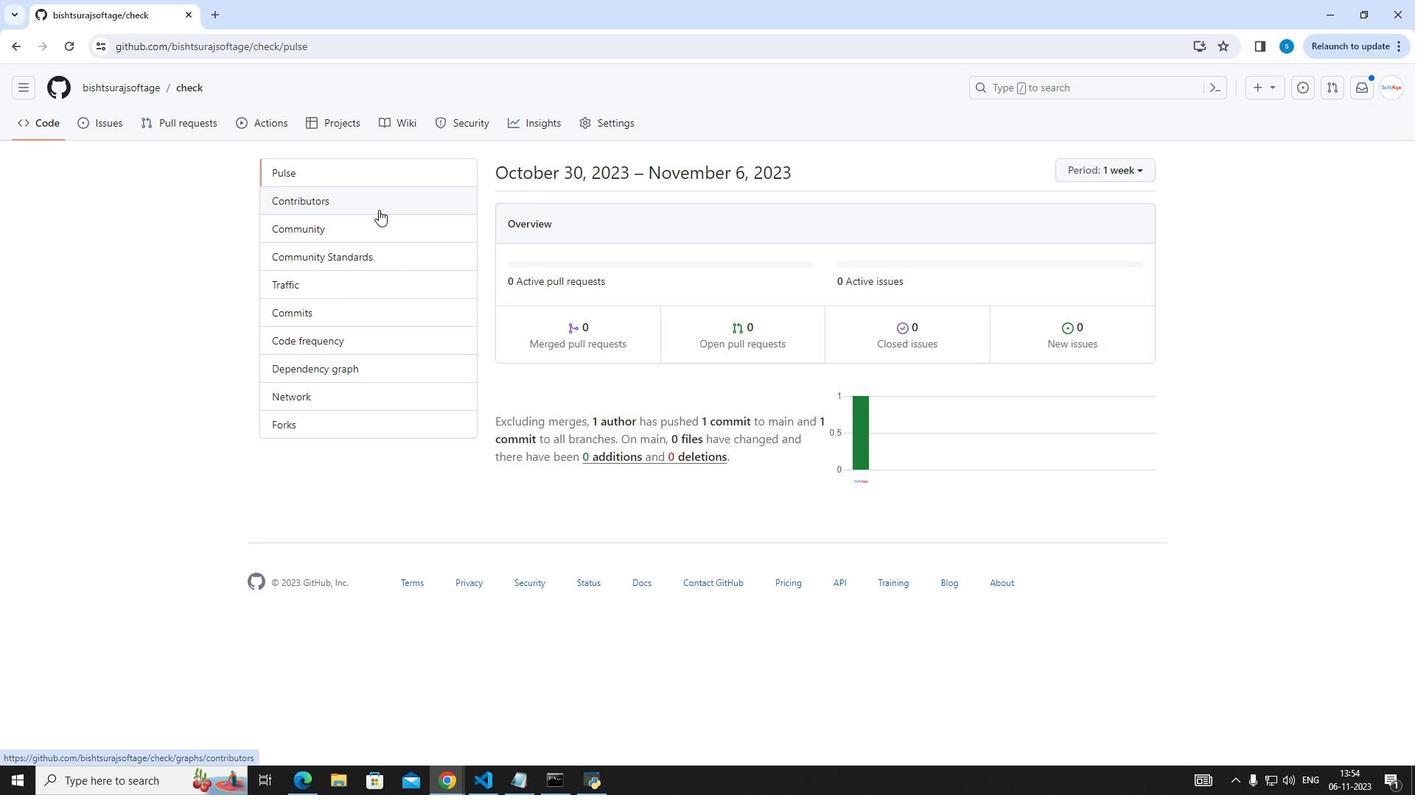
Action: Mouse pressed left at (378, 210)
Screenshot: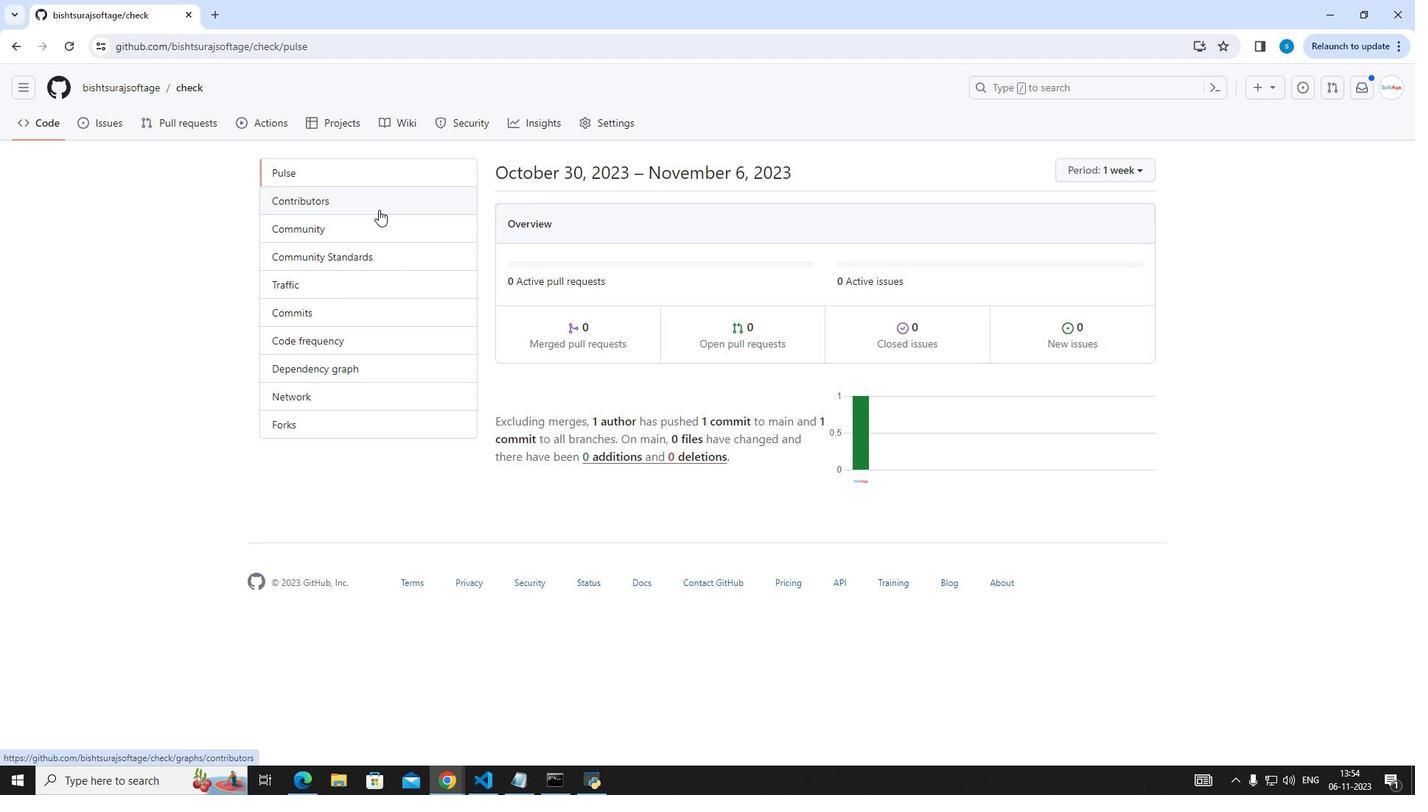 
Action: Mouse moved to (1102, 164)
Screenshot: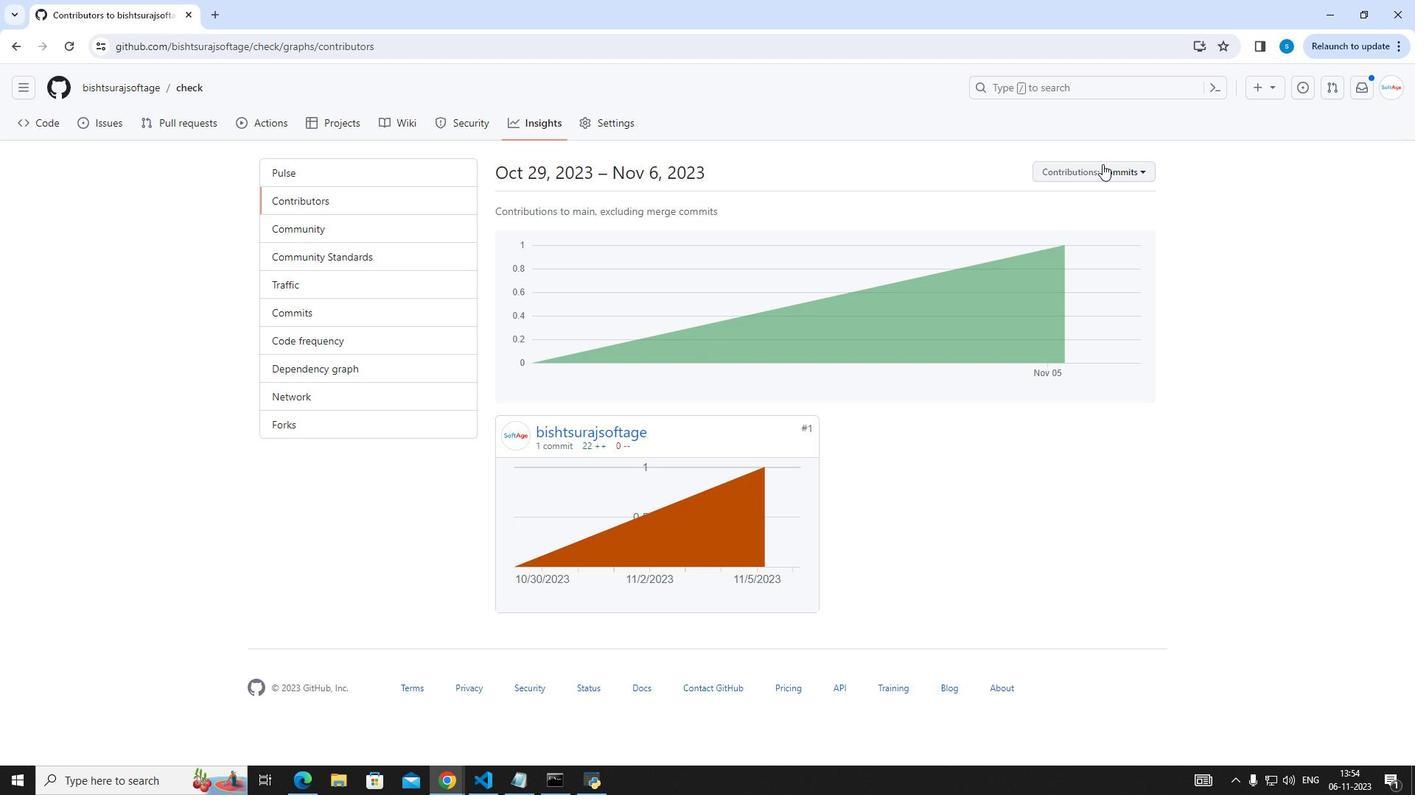 
Action: Mouse pressed left at (1102, 164)
Screenshot: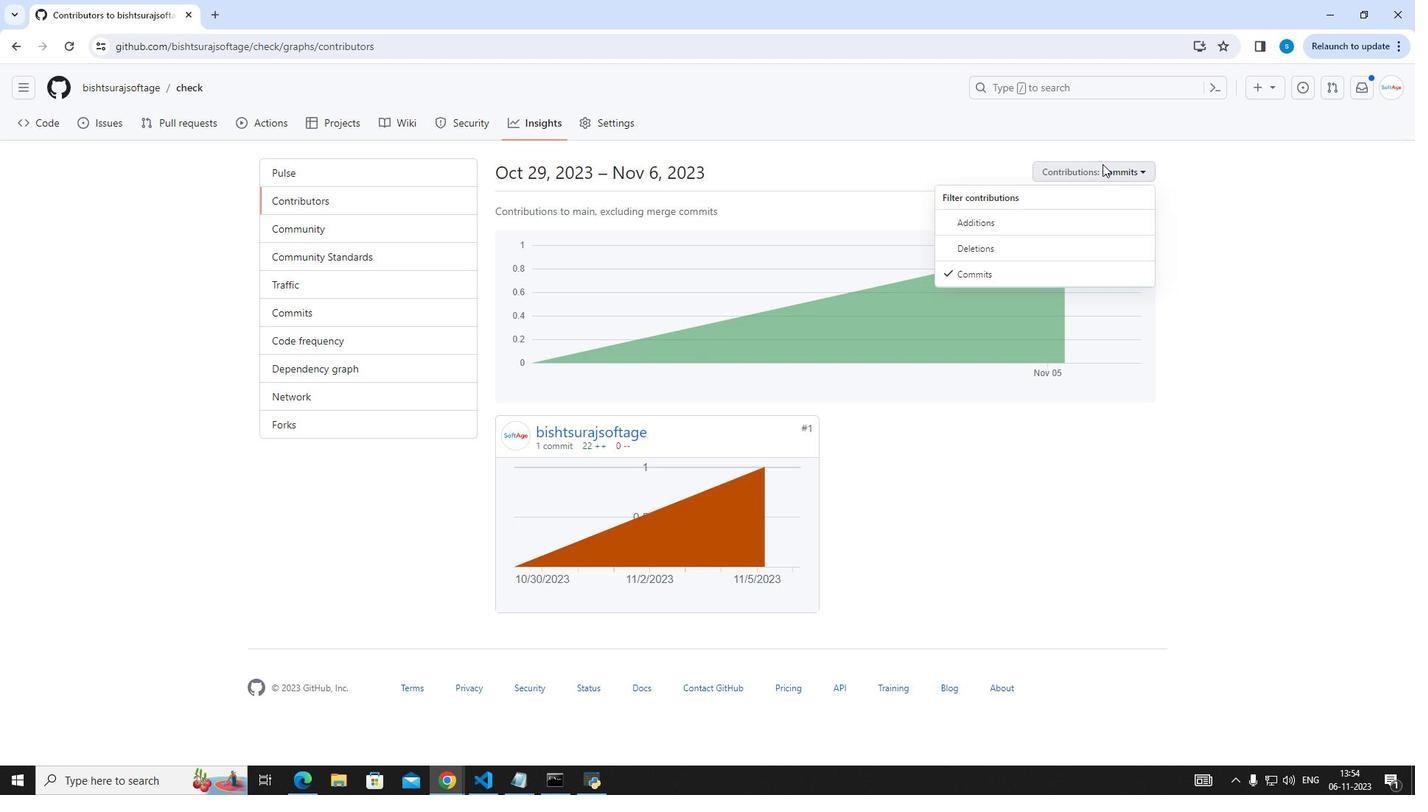 
Action: Mouse moved to (1065, 229)
Screenshot: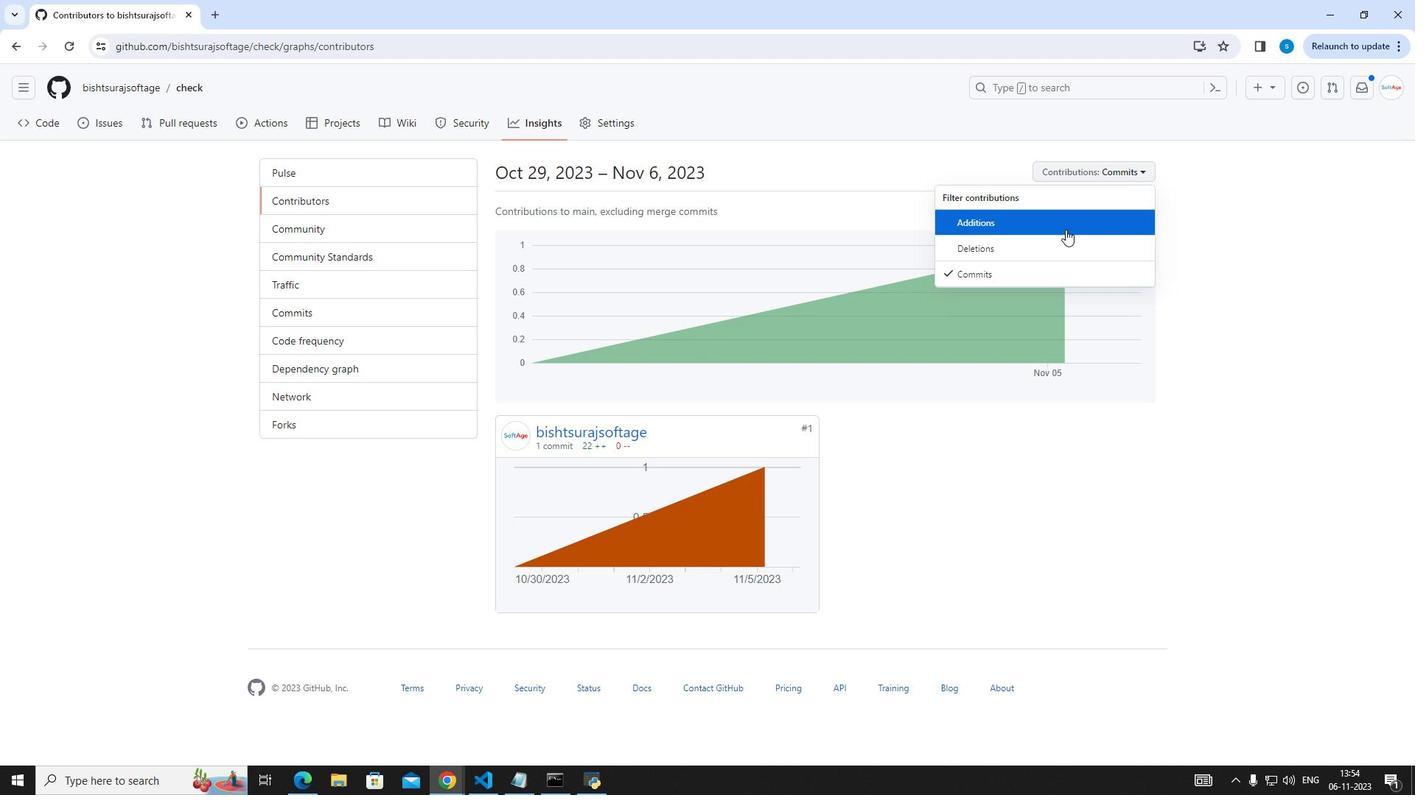 
Action: Mouse pressed left at (1065, 229)
Screenshot: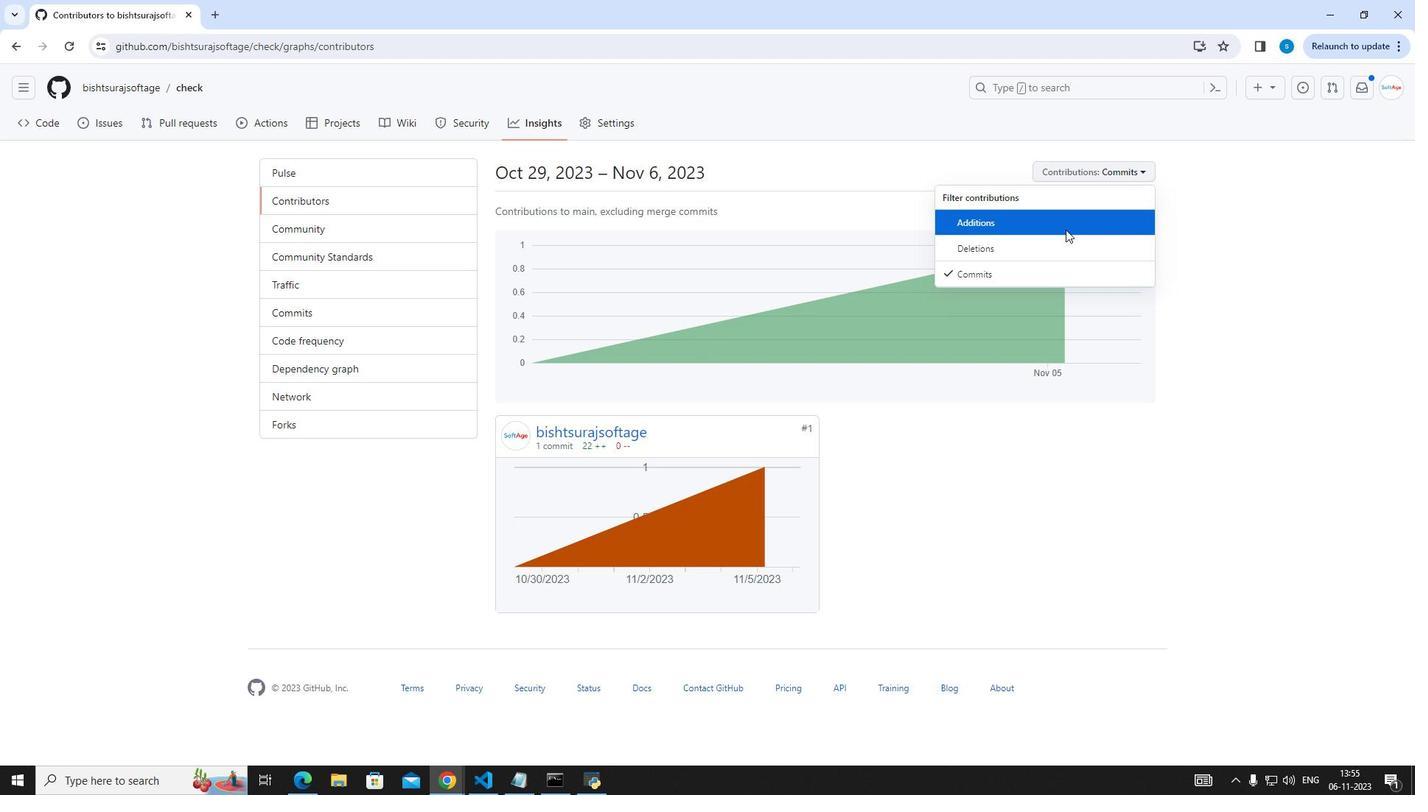 
Action: Mouse moved to (1094, 171)
Screenshot: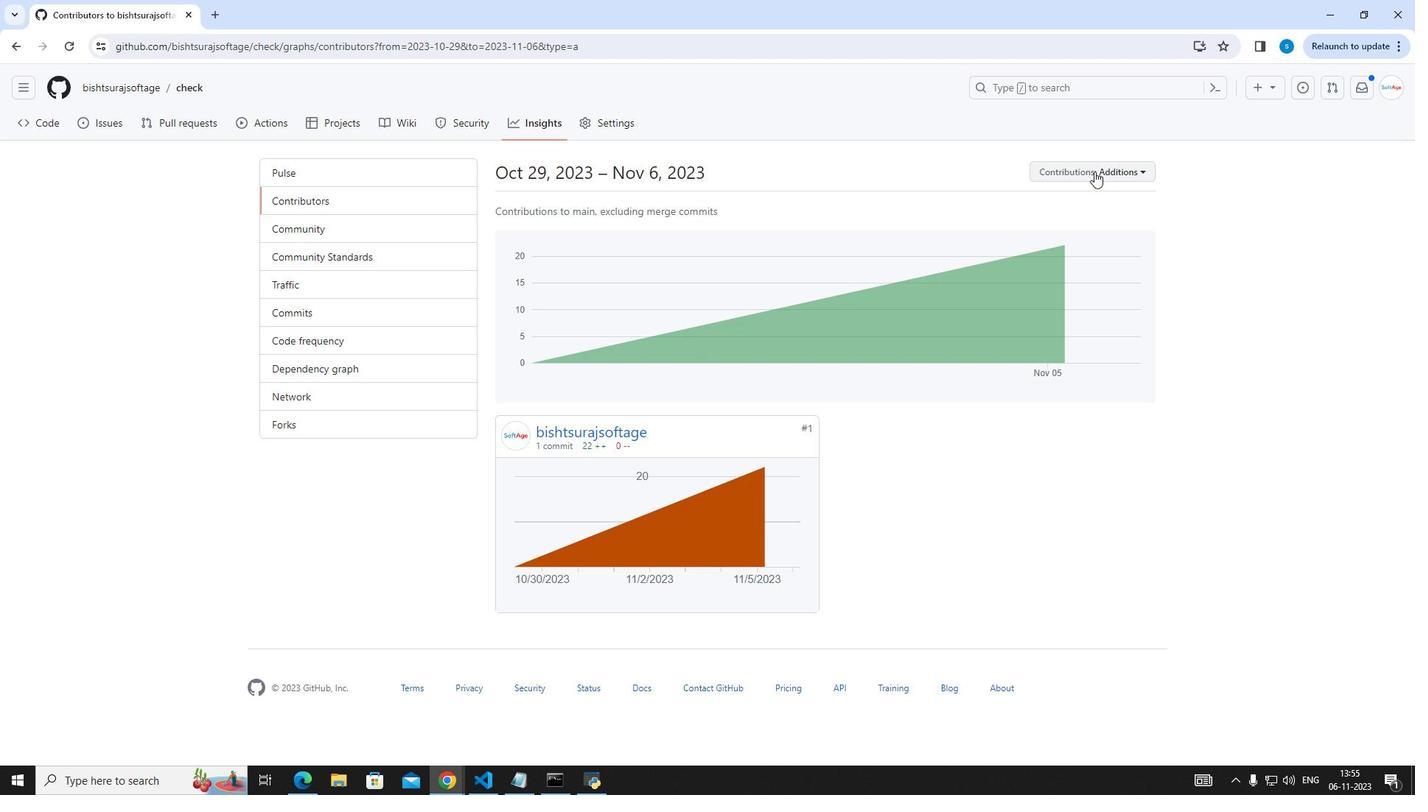 
Action: Mouse pressed left at (1094, 171)
Screenshot: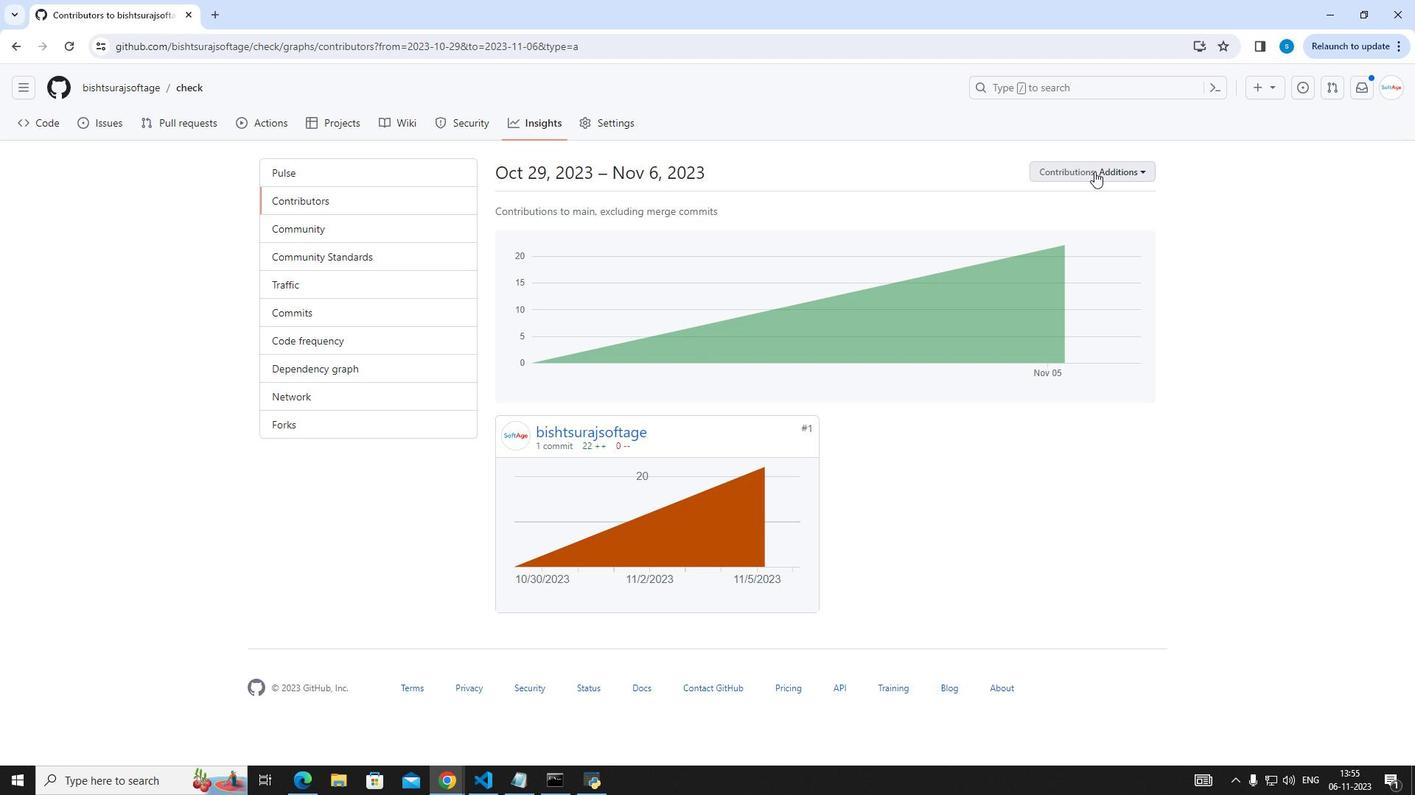 
Action: Mouse moved to (1059, 252)
Screenshot: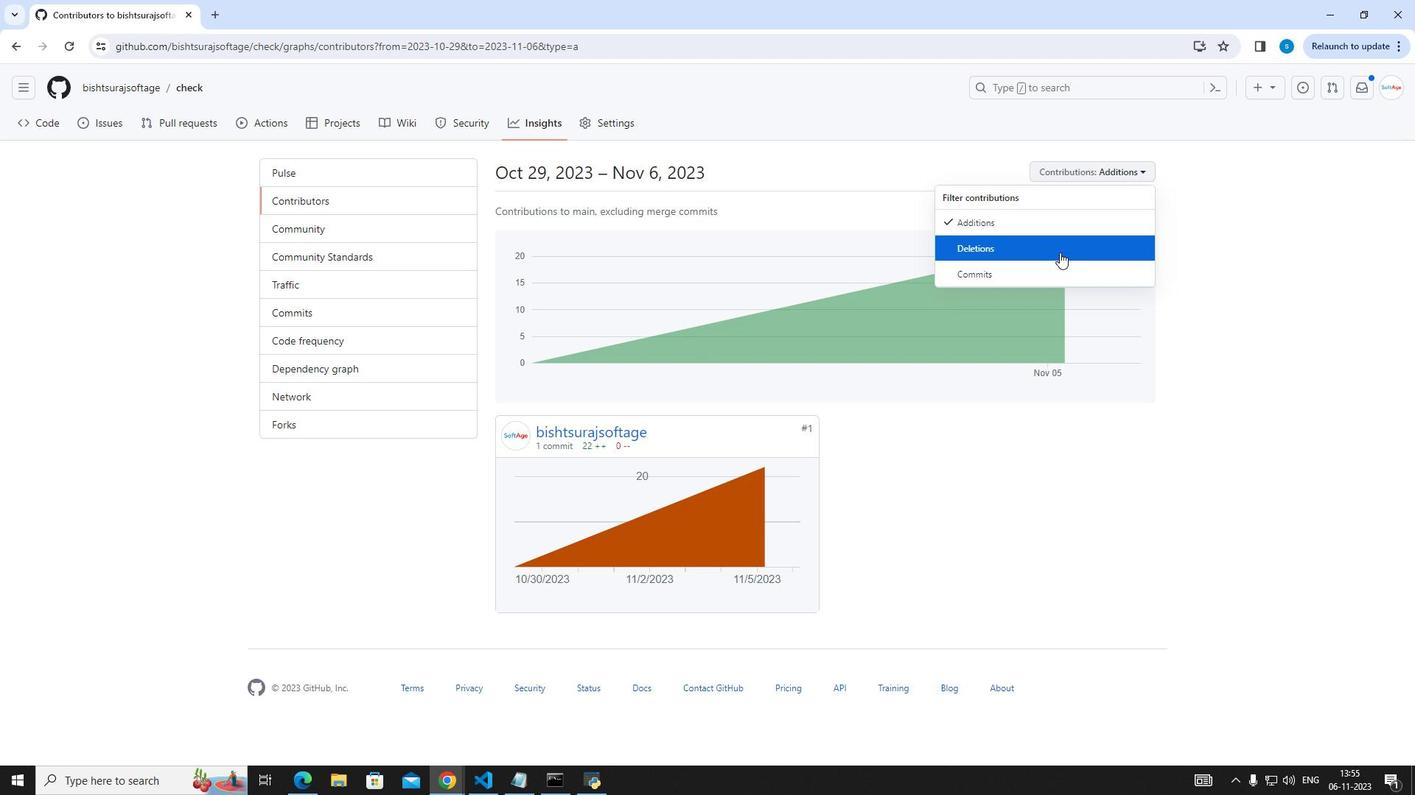 
Action: Mouse pressed left at (1059, 252)
Screenshot: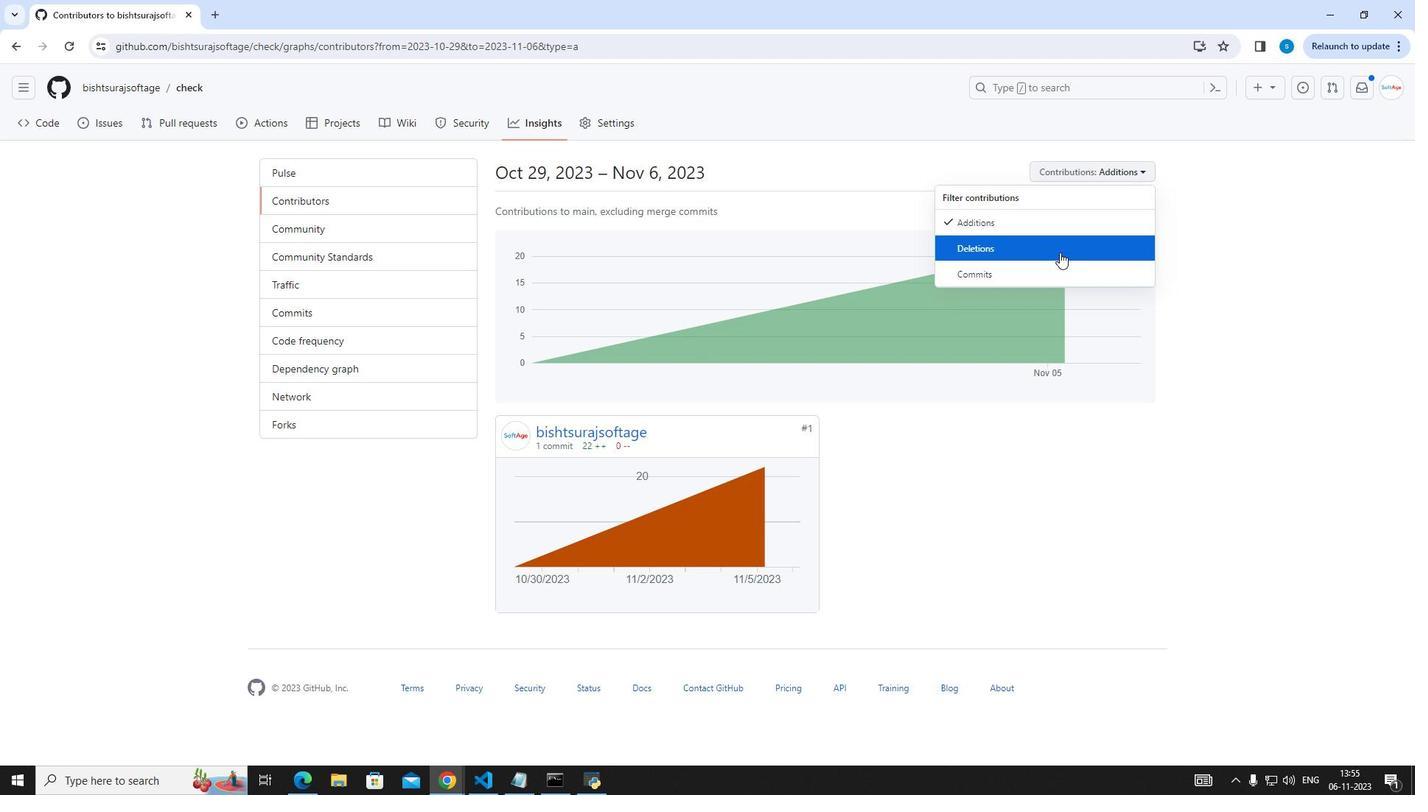 
Action: Mouse moved to (1075, 181)
Screenshot: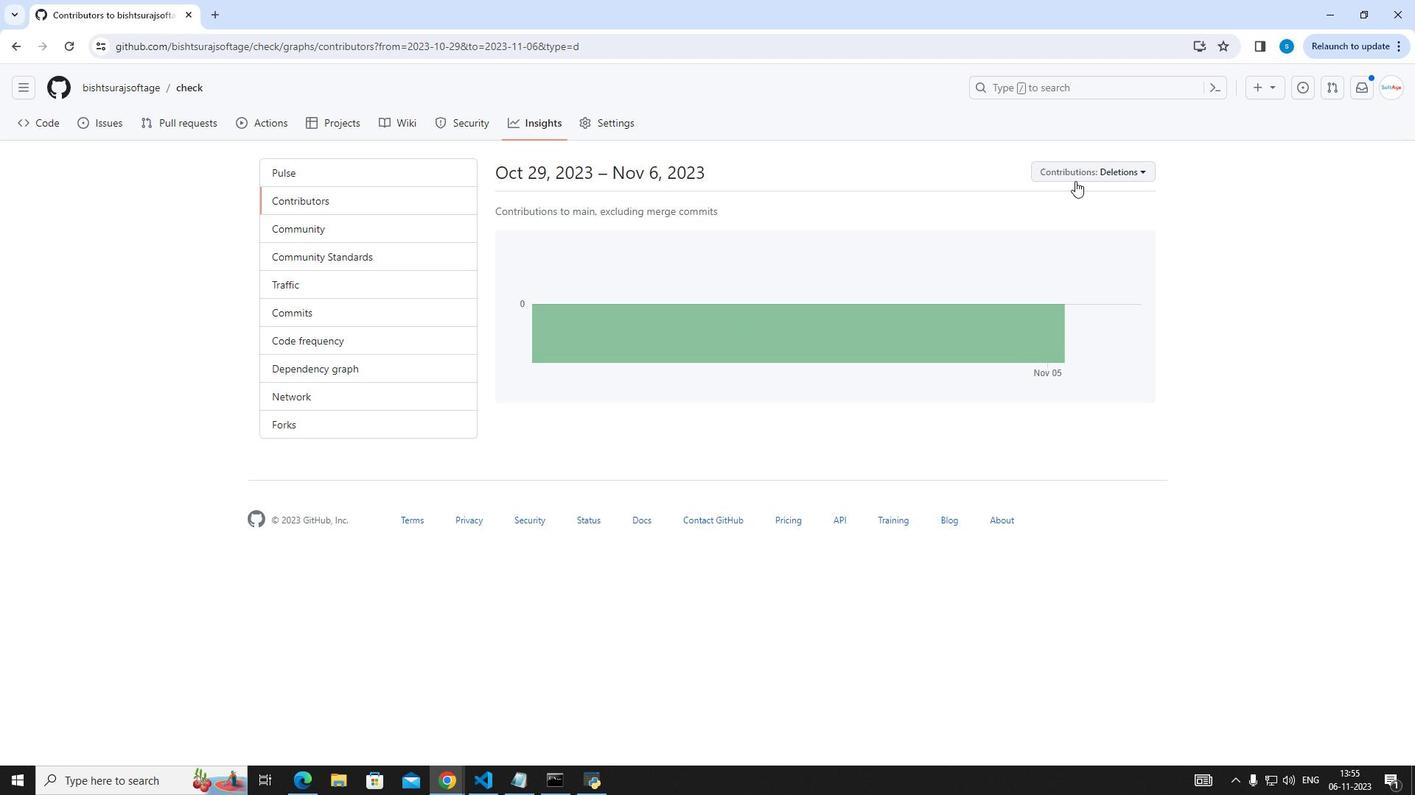
Action: Mouse pressed left at (1075, 181)
Screenshot: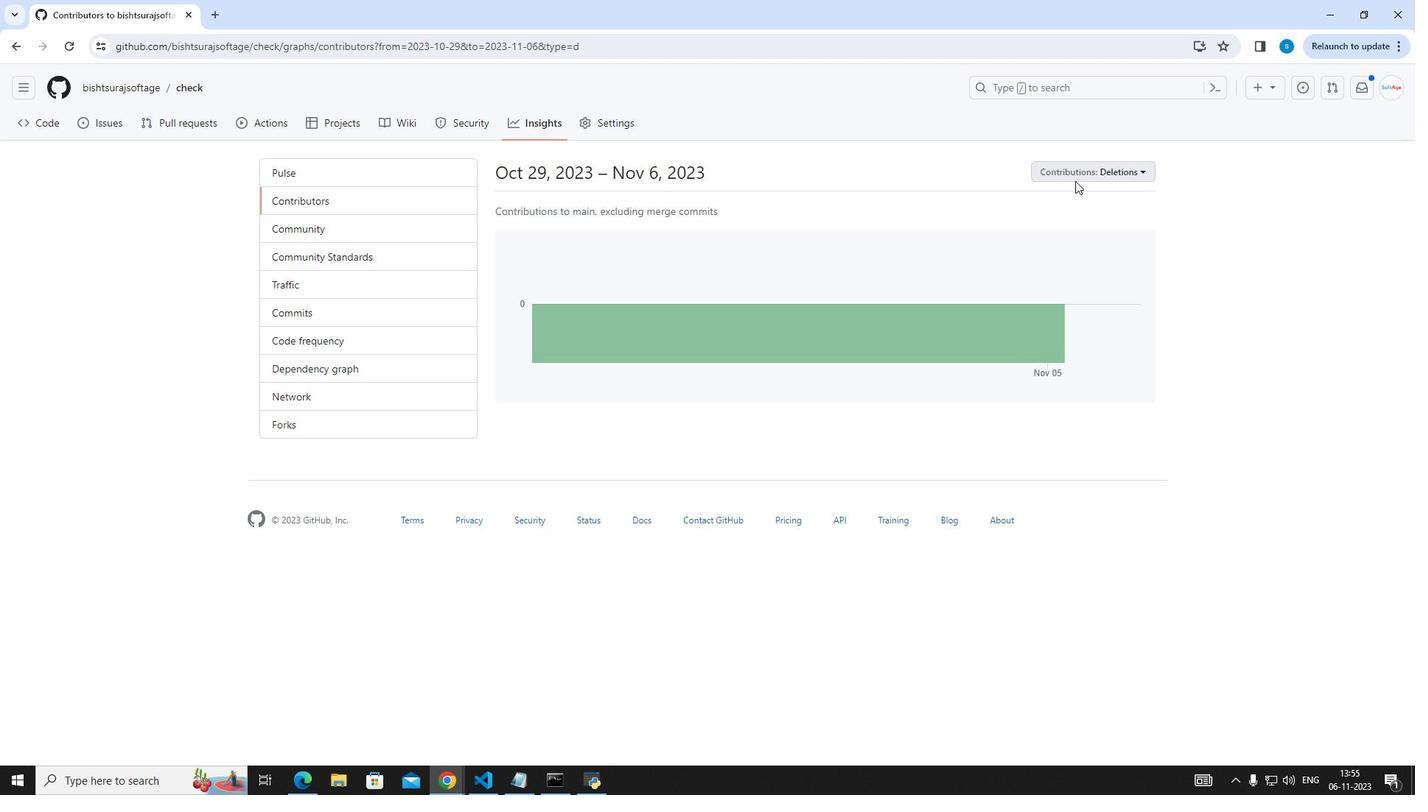 
Action: Mouse moved to (1031, 274)
Screenshot: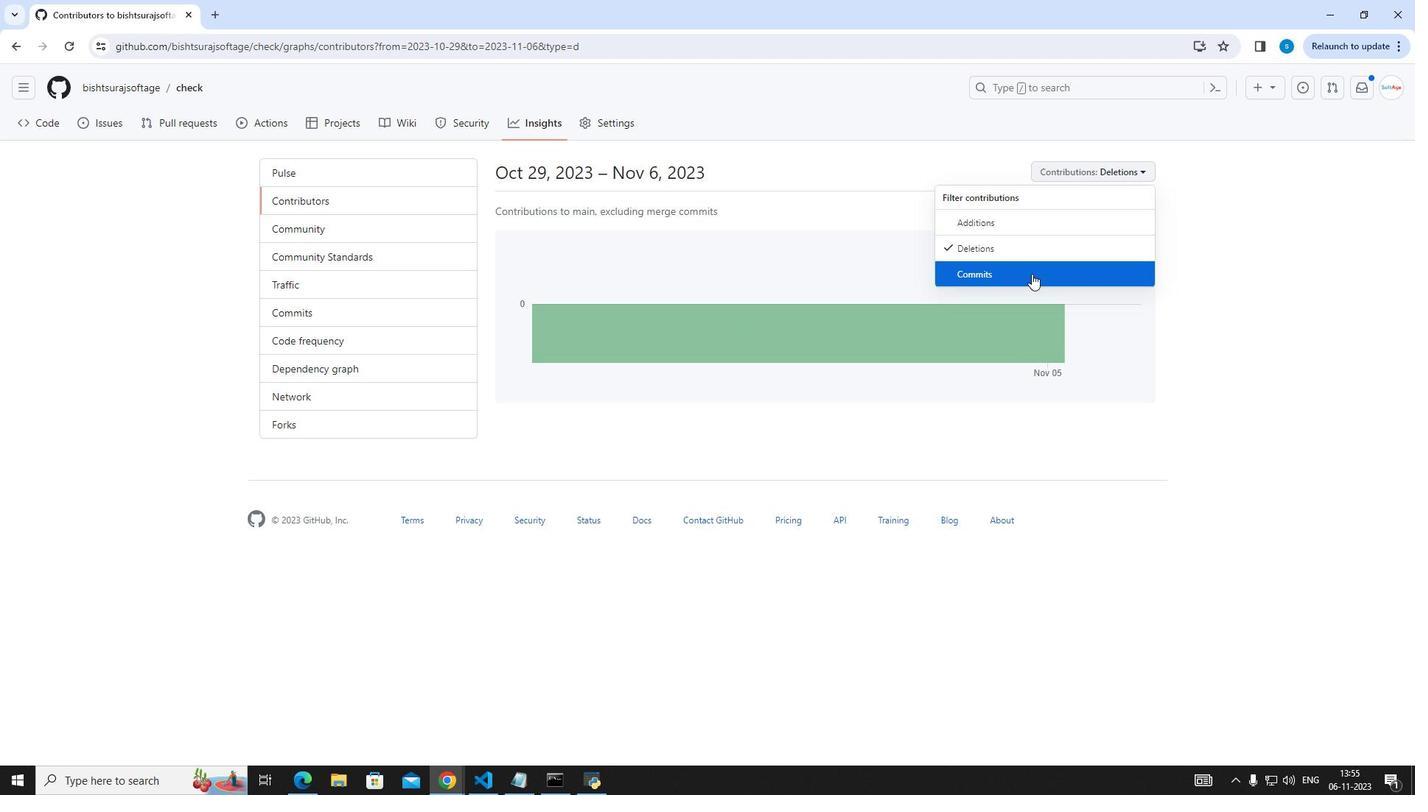 
Action: Mouse pressed left at (1031, 274)
Screenshot: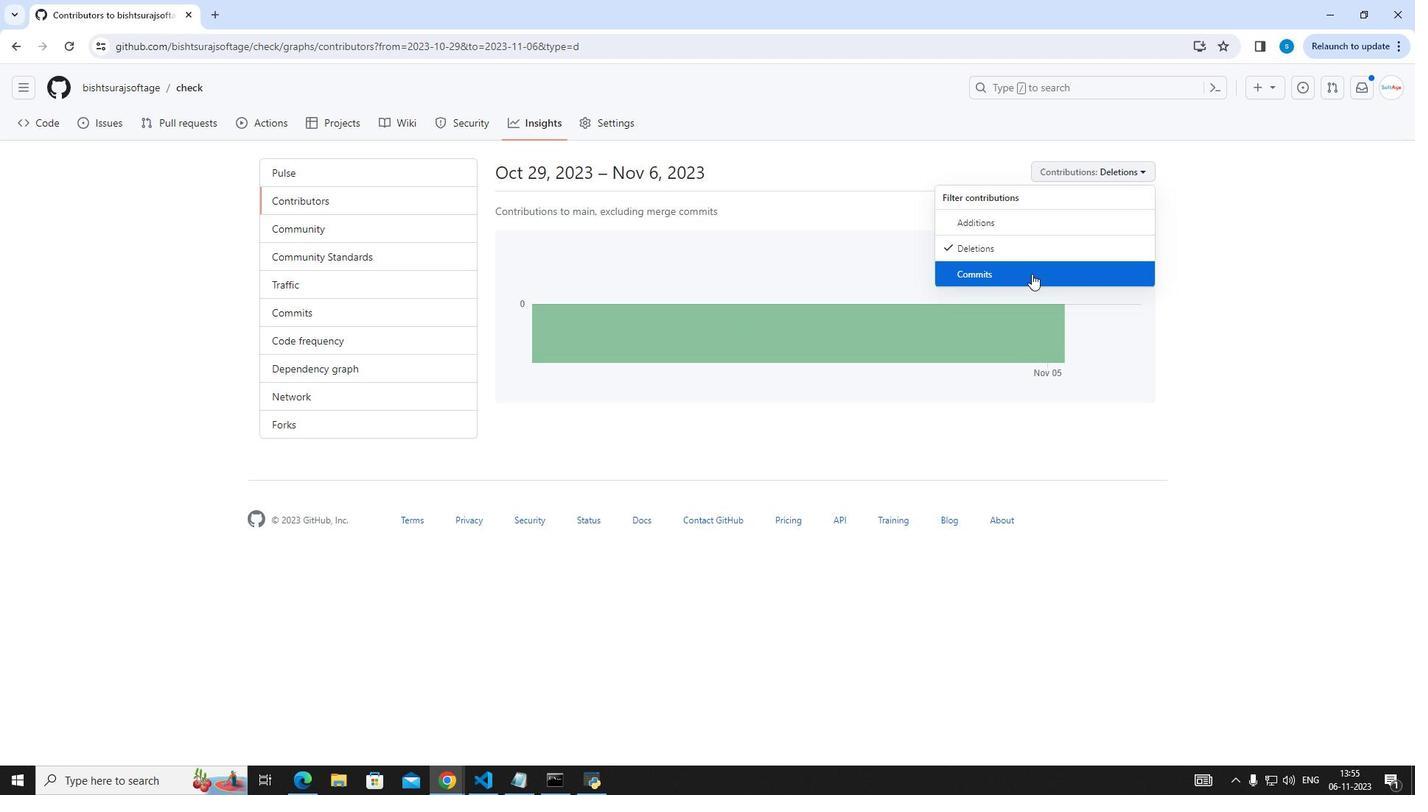 
Action: Mouse moved to (972, 365)
Screenshot: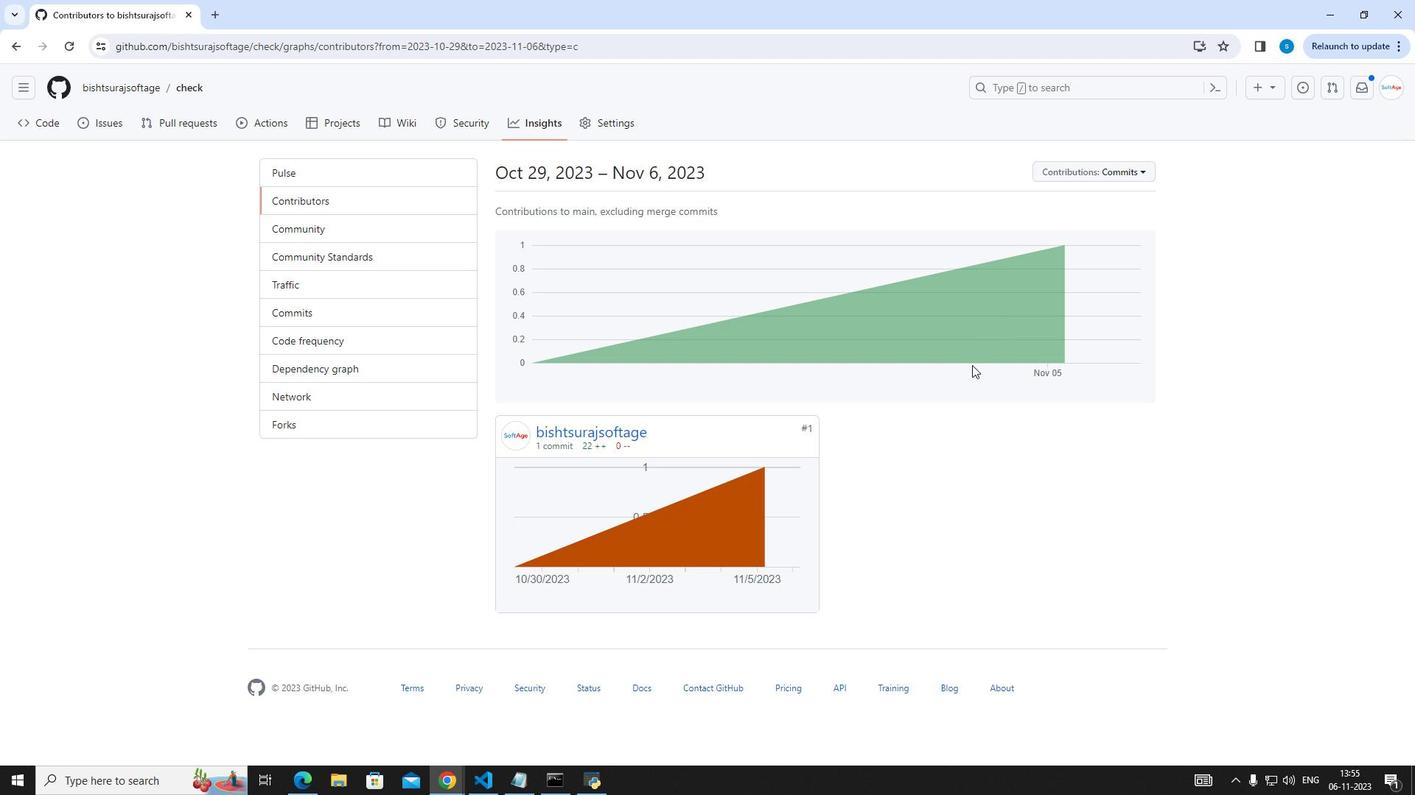 
